 Task: Find connections with filter location San Benito Abad with filter topic #Bestadvicewith filter profile language English with filter current company Centre for Cellular and Molecular Biology with filter school Amity University Rajasthan, Jaipur with filter industry Wholesale Drugs and Sundries with filter service category WordPress Design with filter keywords title Musician
Action: Mouse moved to (265, 197)
Screenshot: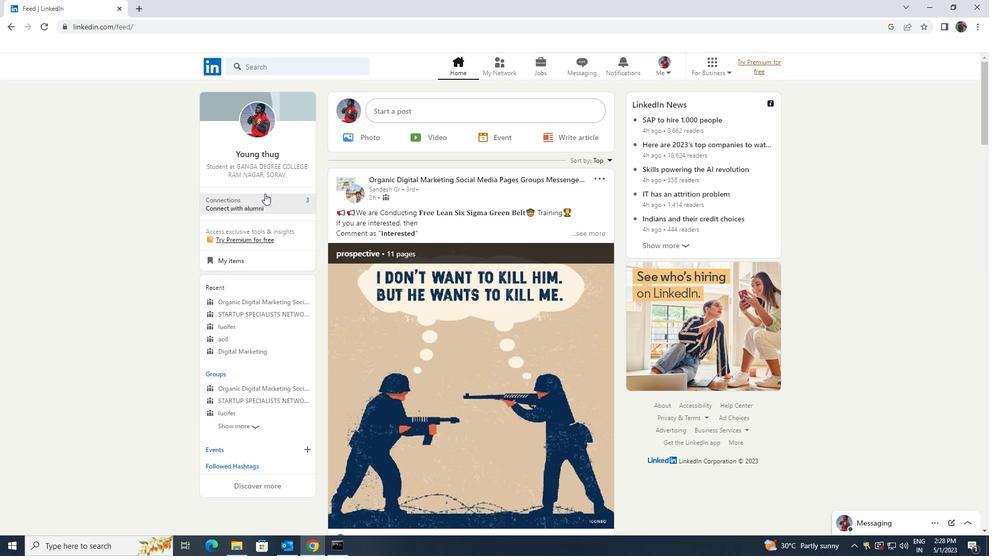 
Action: Mouse pressed left at (265, 197)
Screenshot: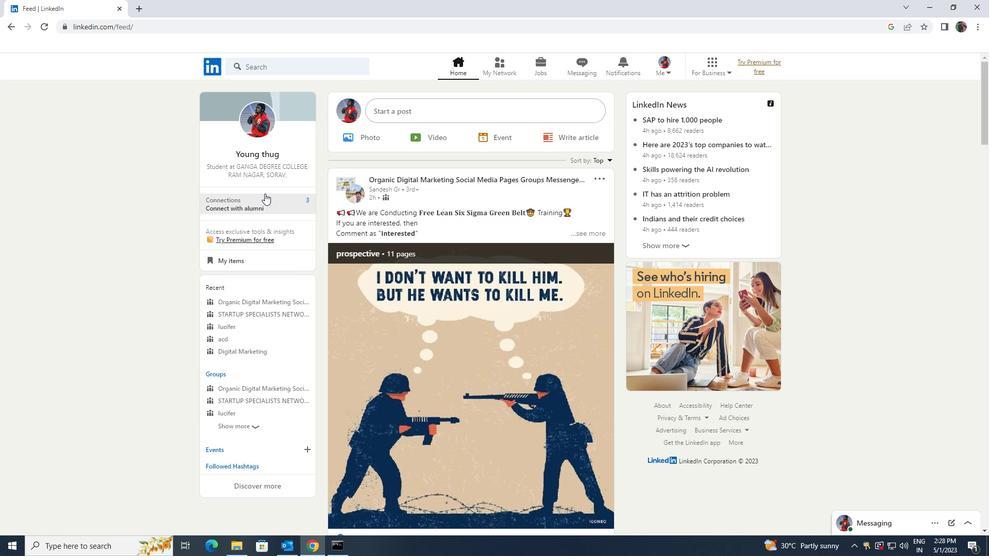 
Action: Mouse moved to (291, 128)
Screenshot: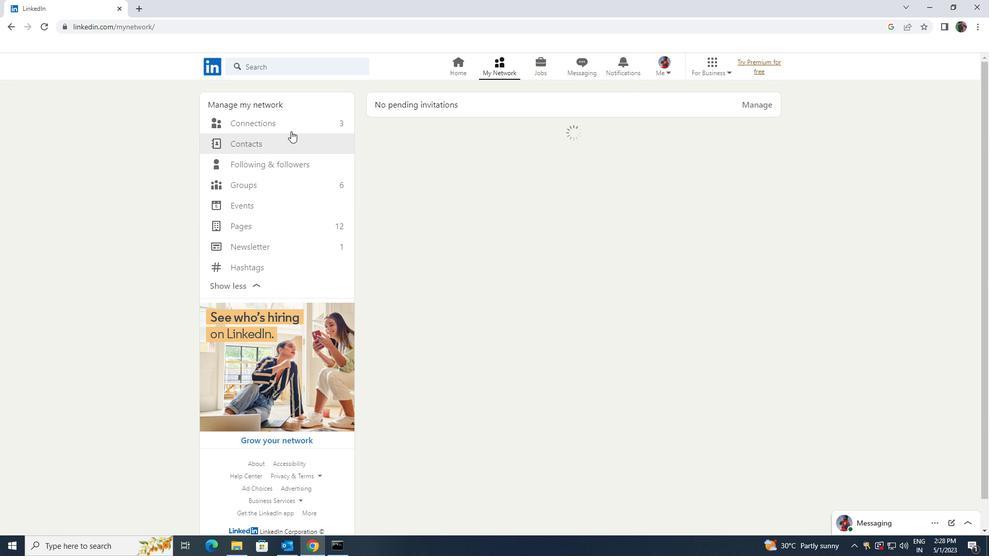
Action: Mouse pressed left at (291, 128)
Screenshot: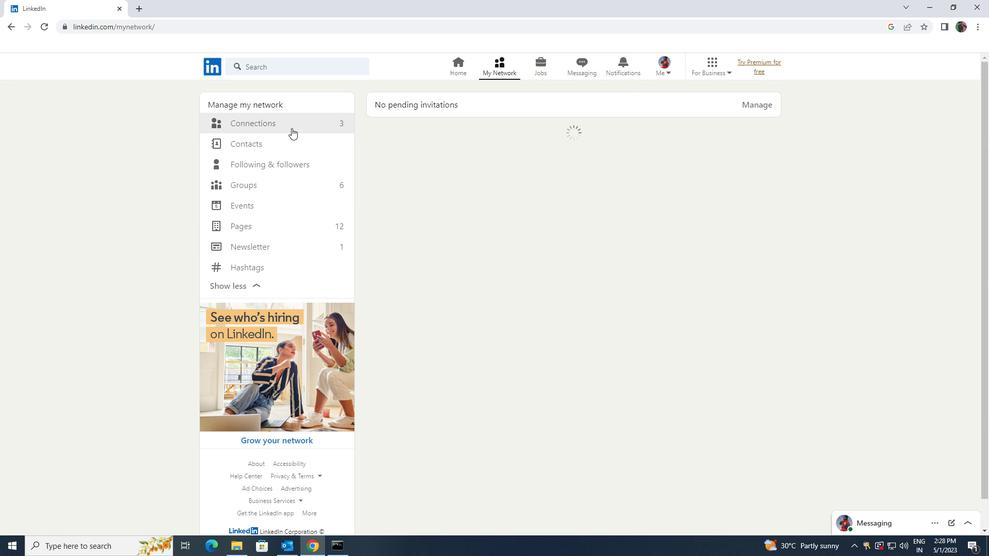 
Action: Mouse moved to (549, 125)
Screenshot: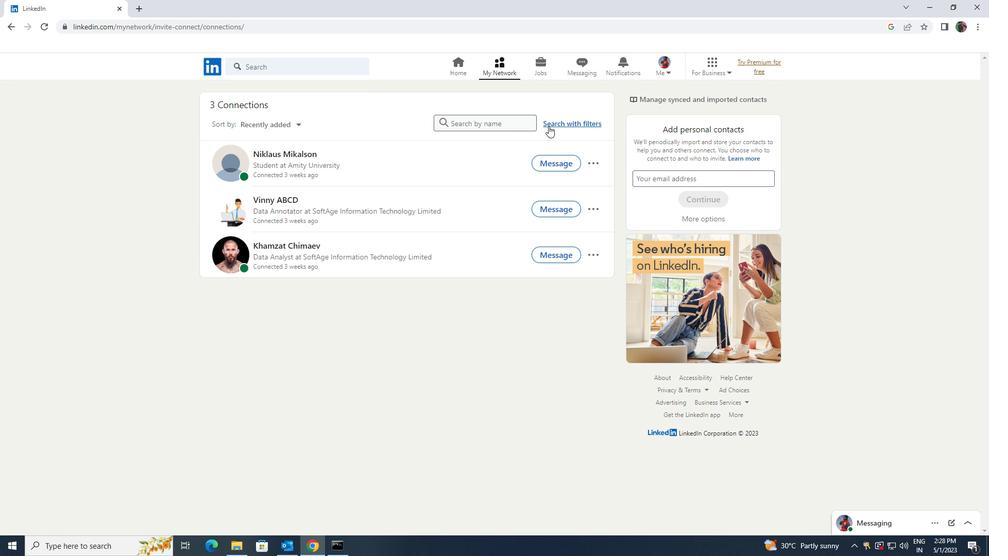 
Action: Mouse pressed left at (549, 125)
Screenshot: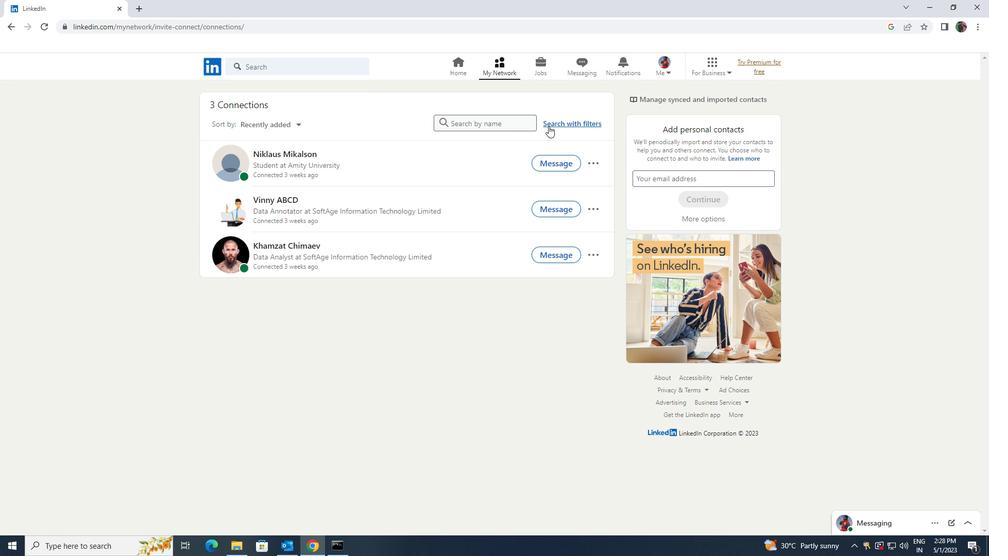 
Action: Mouse moved to (533, 100)
Screenshot: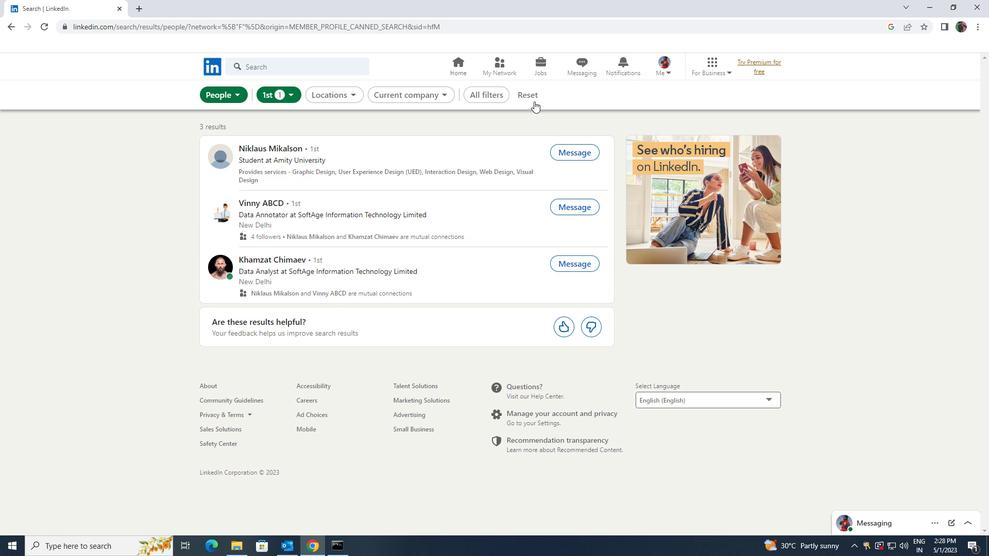 
Action: Mouse pressed left at (533, 100)
Screenshot: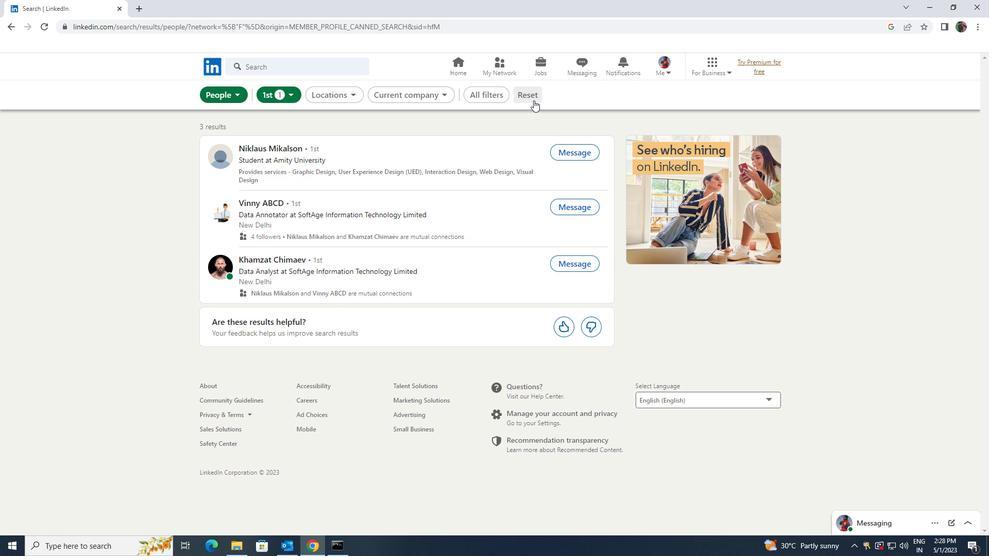 
Action: Mouse moved to (513, 97)
Screenshot: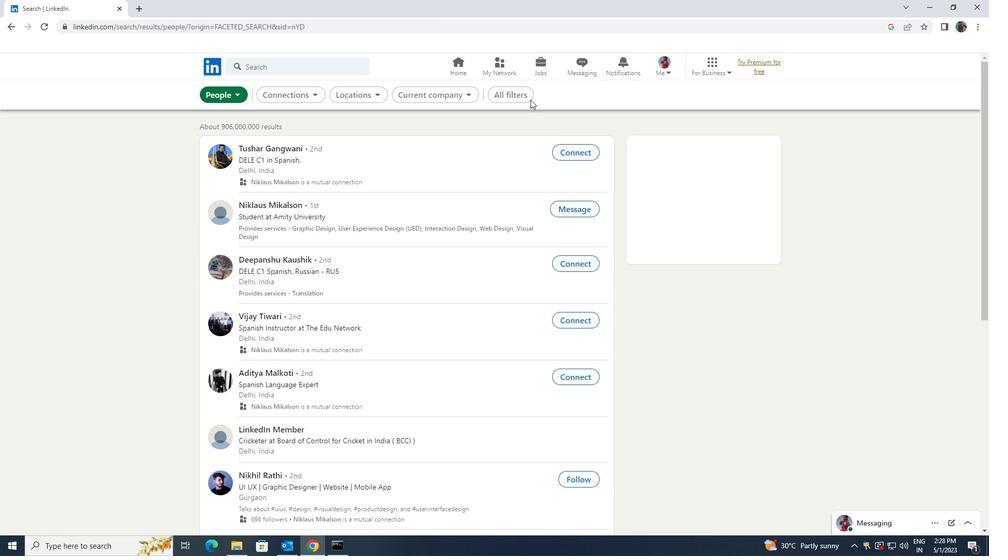 
Action: Mouse pressed left at (513, 97)
Screenshot: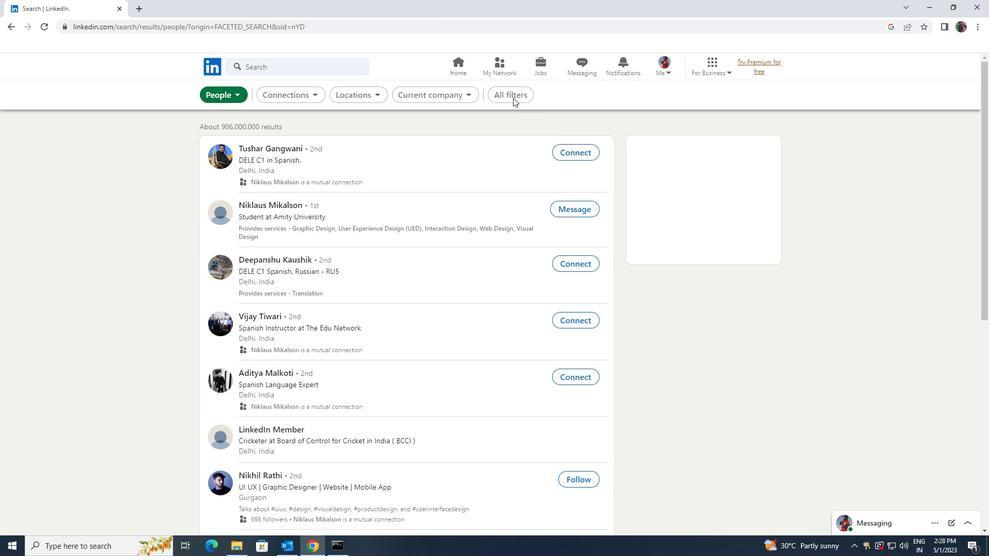 
Action: Mouse moved to (804, 302)
Screenshot: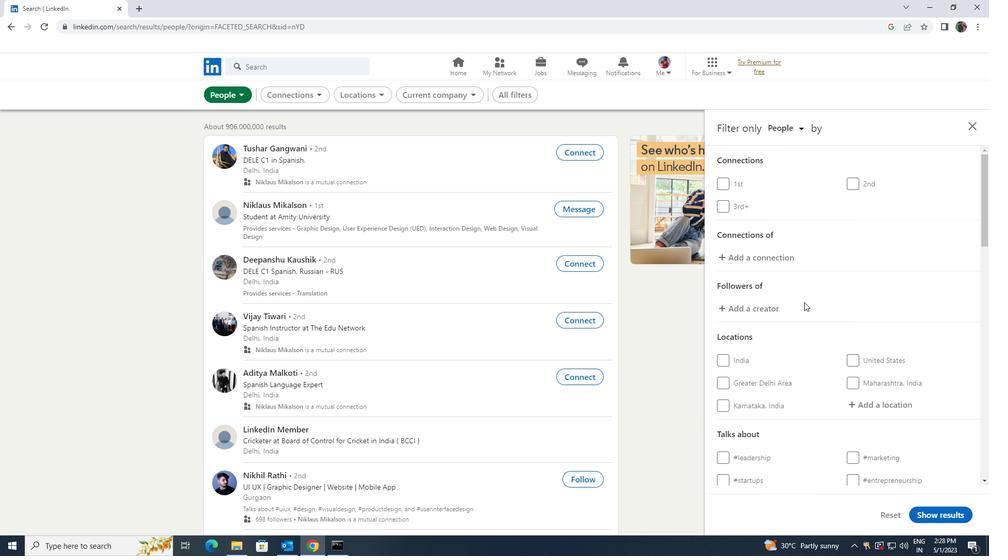 
Action: Mouse scrolled (804, 301) with delta (0, 0)
Screenshot: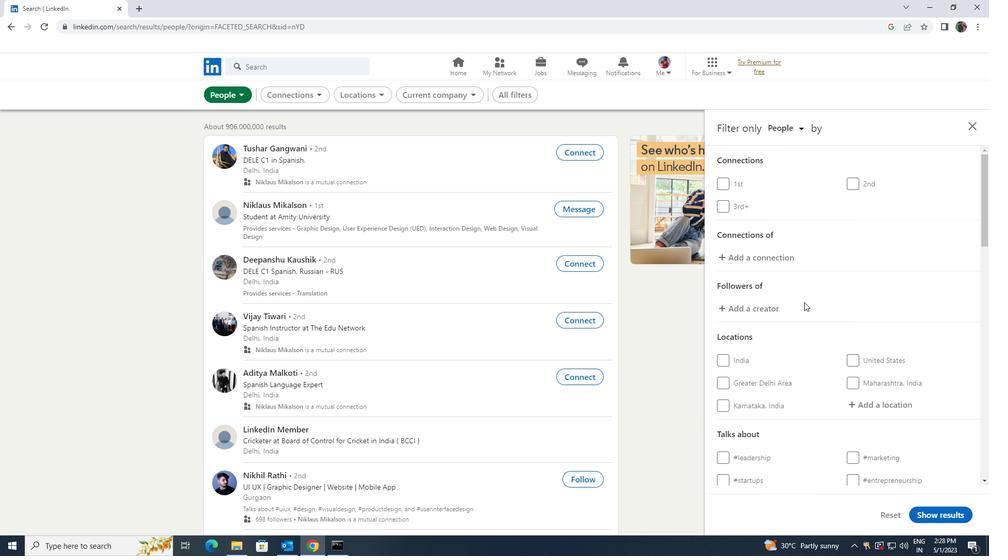 
Action: Mouse scrolled (804, 301) with delta (0, 0)
Screenshot: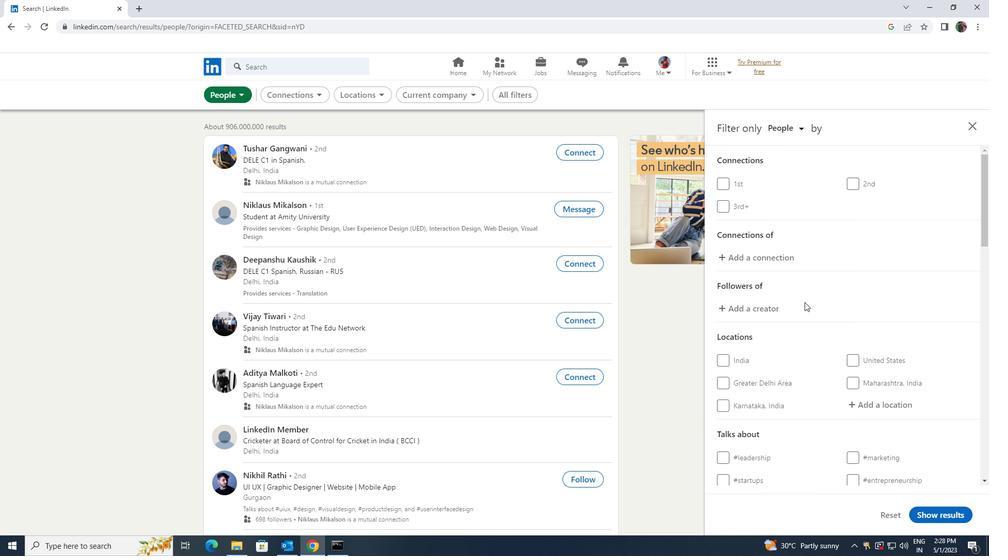 
Action: Mouse moved to (847, 300)
Screenshot: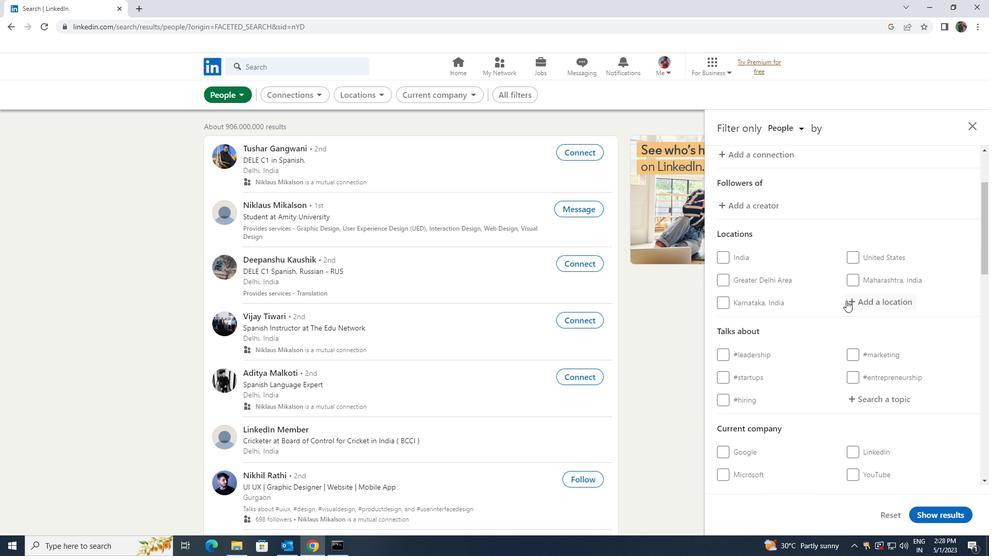 
Action: Mouse pressed left at (847, 300)
Screenshot: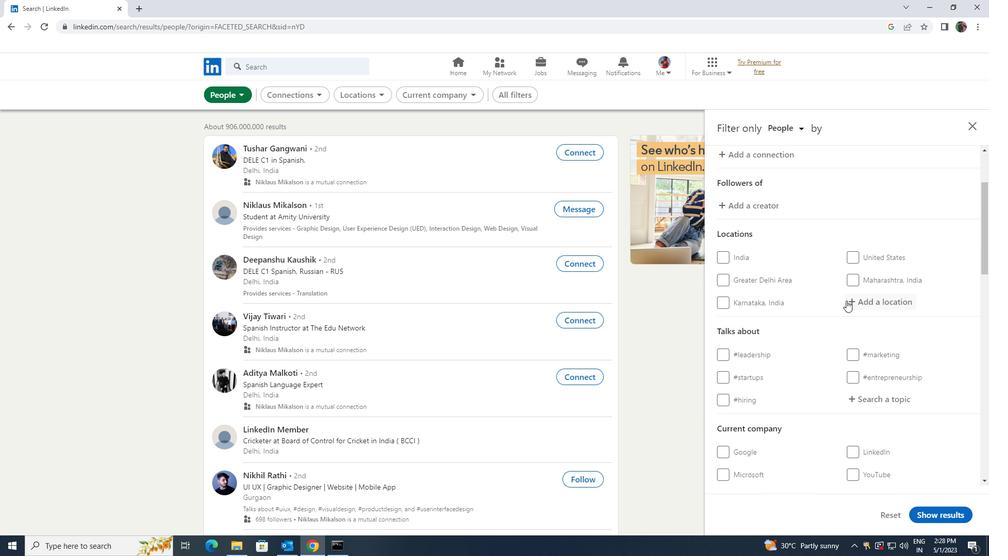 
Action: Mouse moved to (847, 300)
Screenshot: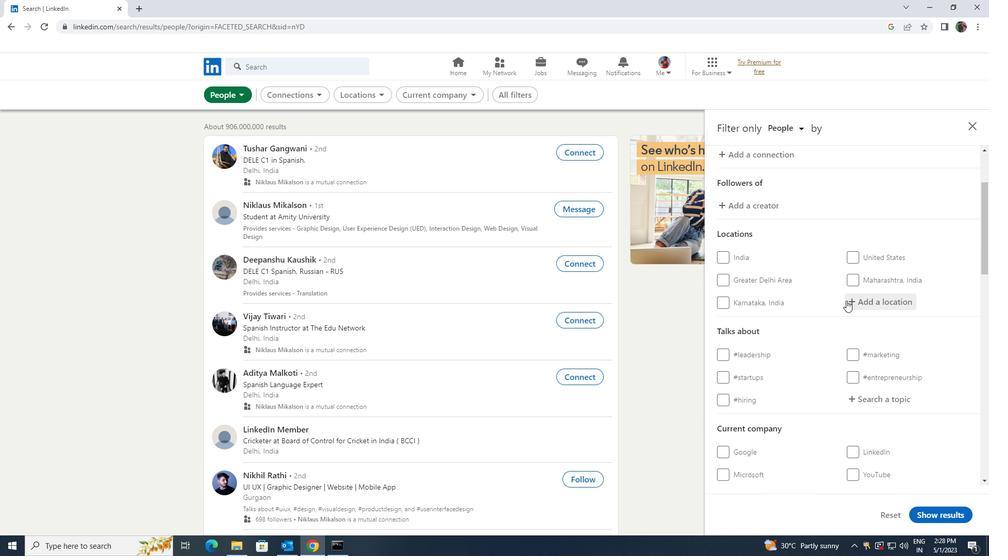 
Action: Key pressed <Key.shift>SAN<Key.space><Key.shift>BENITO<Key.space><Key.shift>ABAD
Screenshot: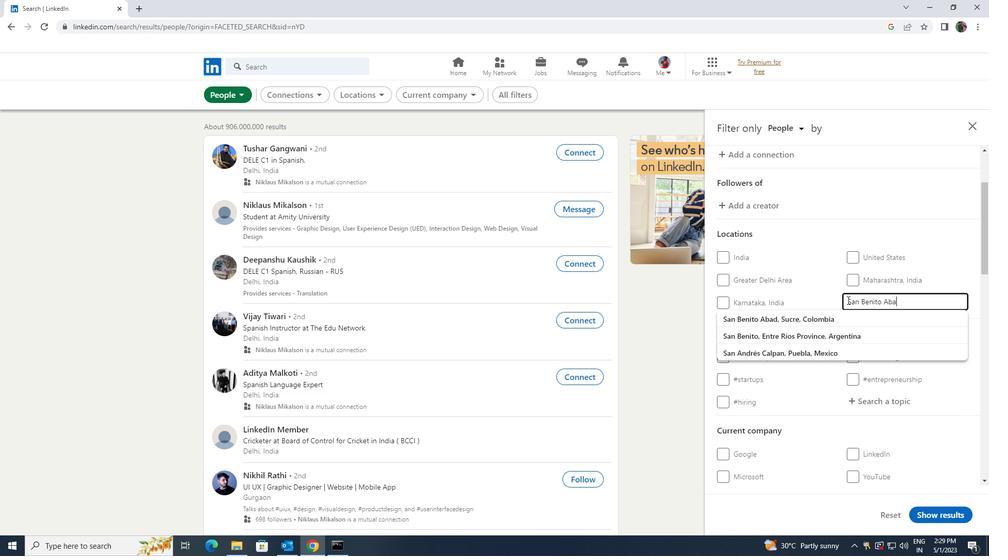 
Action: Mouse moved to (849, 312)
Screenshot: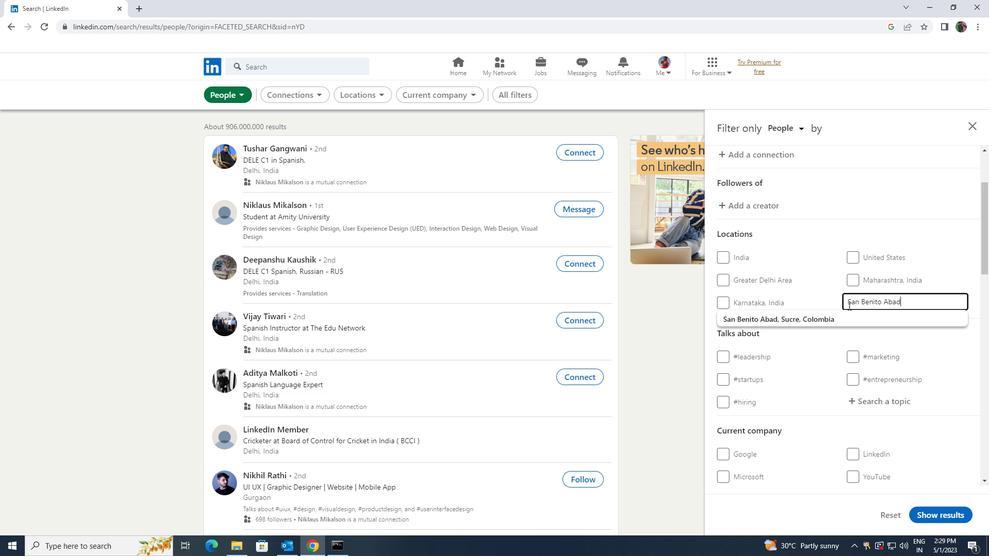 
Action: Mouse pressed left at (849, 312)
Screenshot: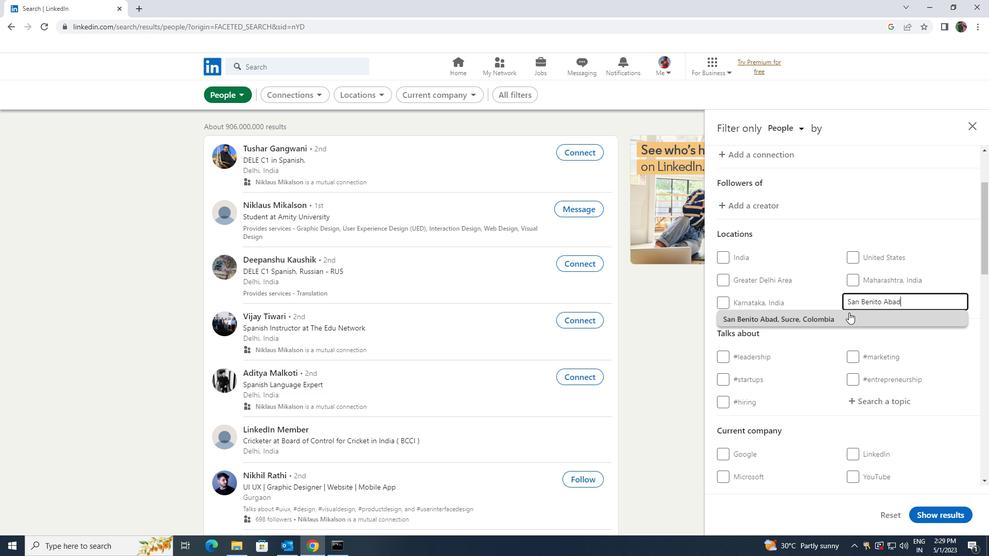 
Action: Mouse moved to (850, 315)
Screenshot: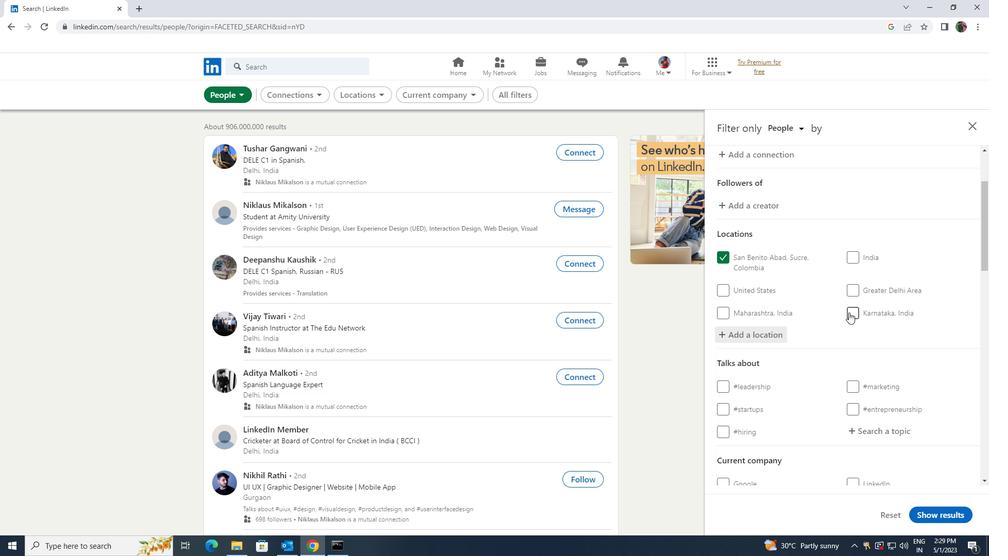 
Action: Mouse scrolled (850, 314) with delta (0, 0)
Screenshot: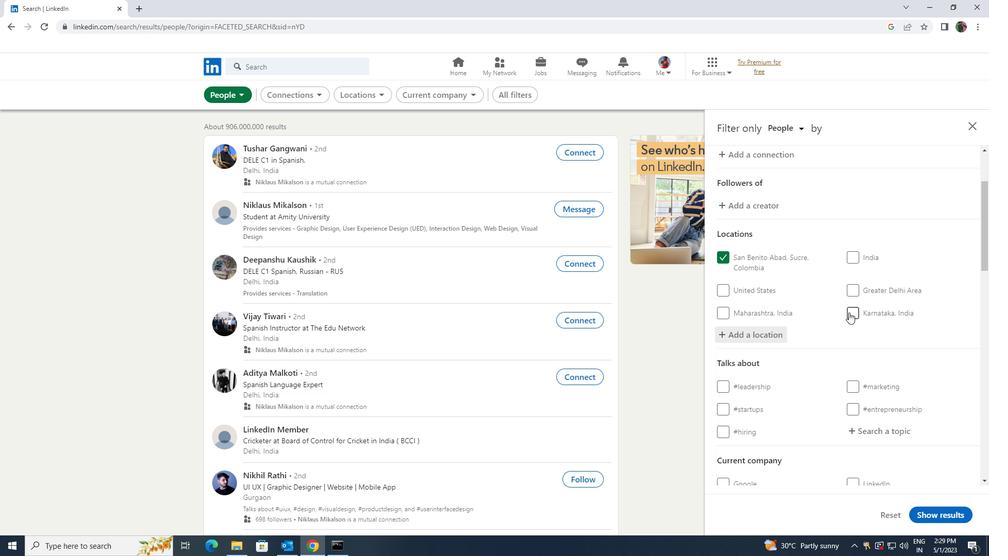 
Action: Mouse scrolled (850, 314) with delta (0, 0)
Screenshot: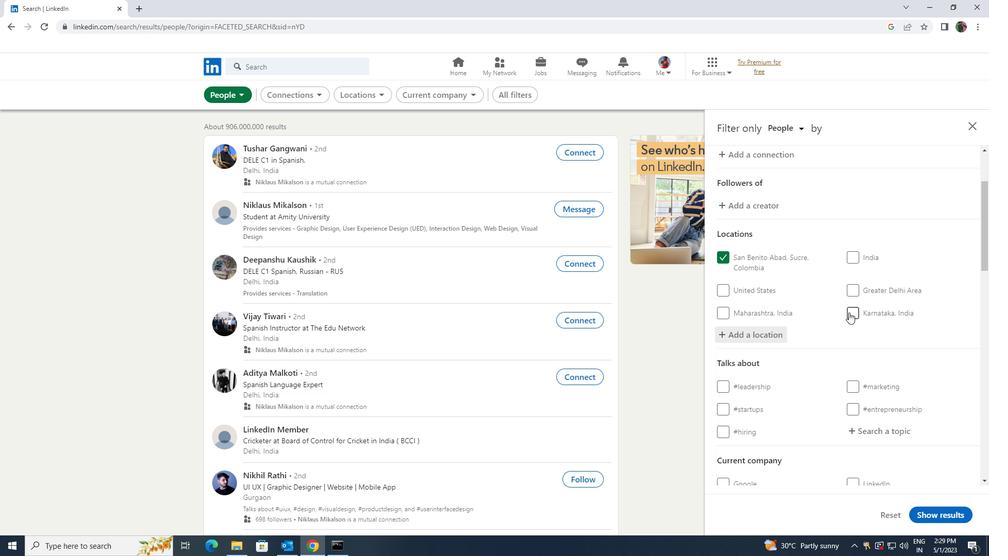 
Action: Mouse moved to (863, 326)
Screenshot: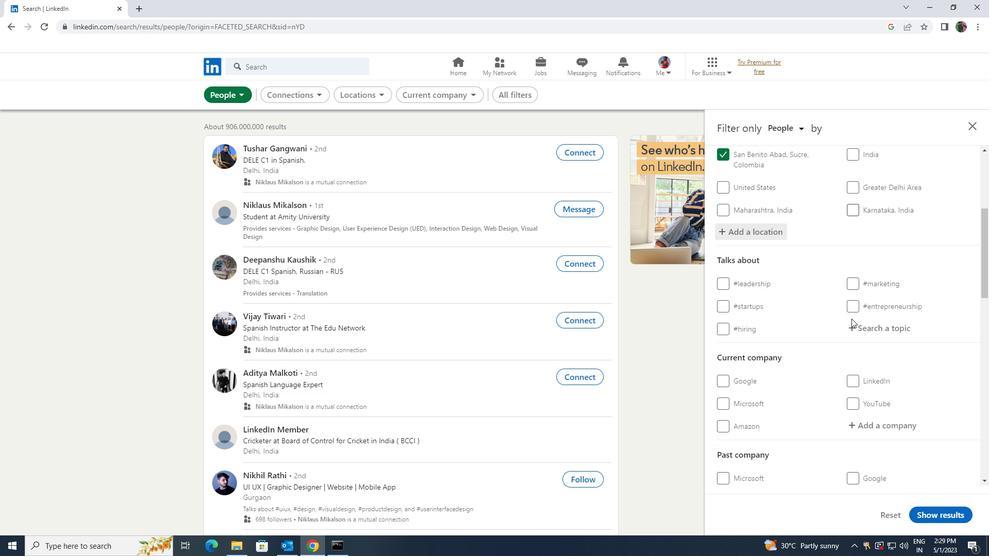 
Action: Mouse pressed left at (863, 326)
Screenshot: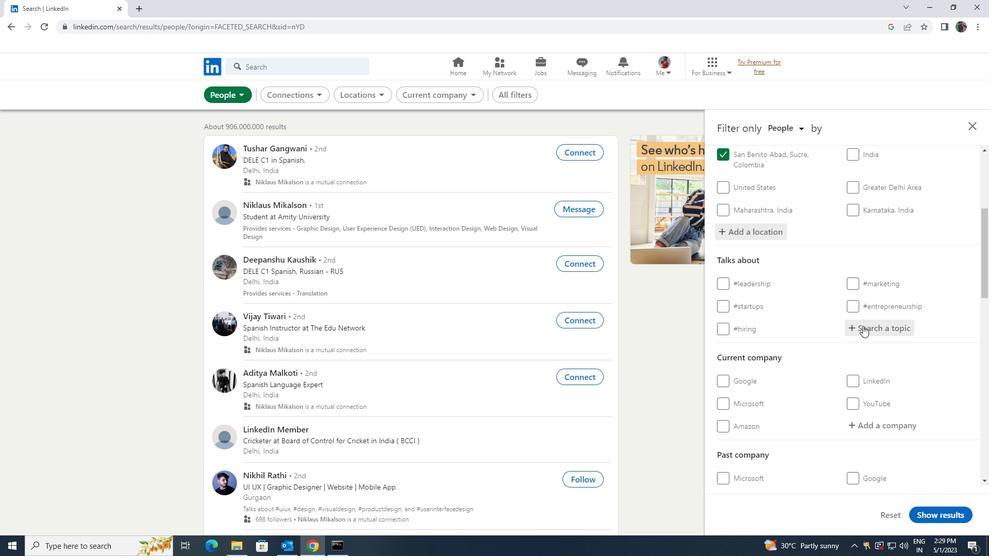 
Action: Key pressed <Key.shift>BESTADVICE
Screenshot: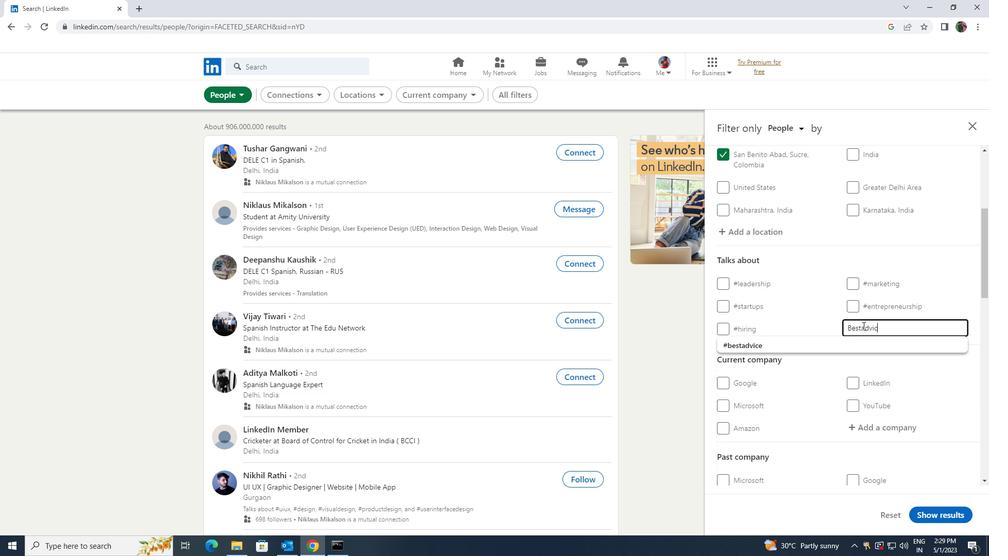 
Action: Mouse moved to (854, 340)
Screenshot: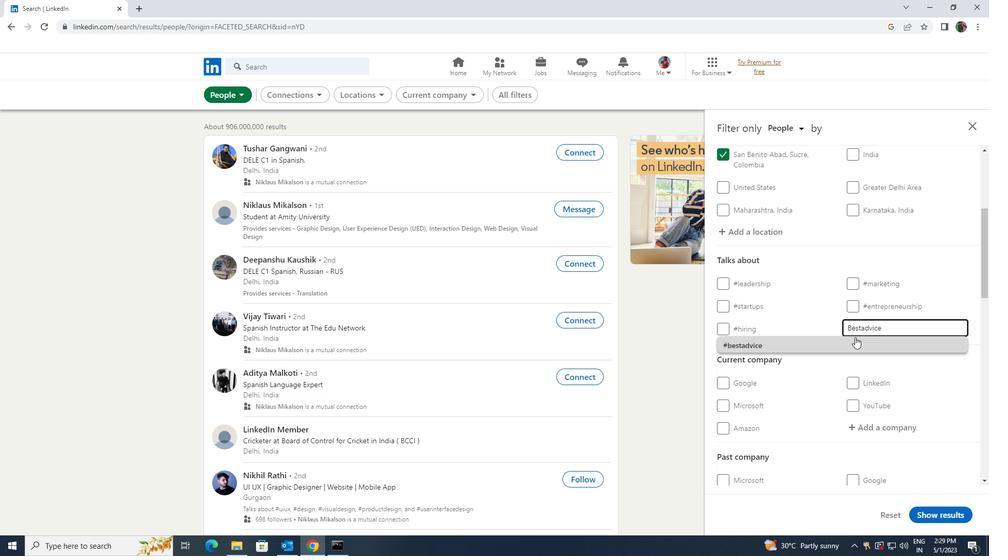 
Action: Mouse pressed left at (854, 340)
Screenshot: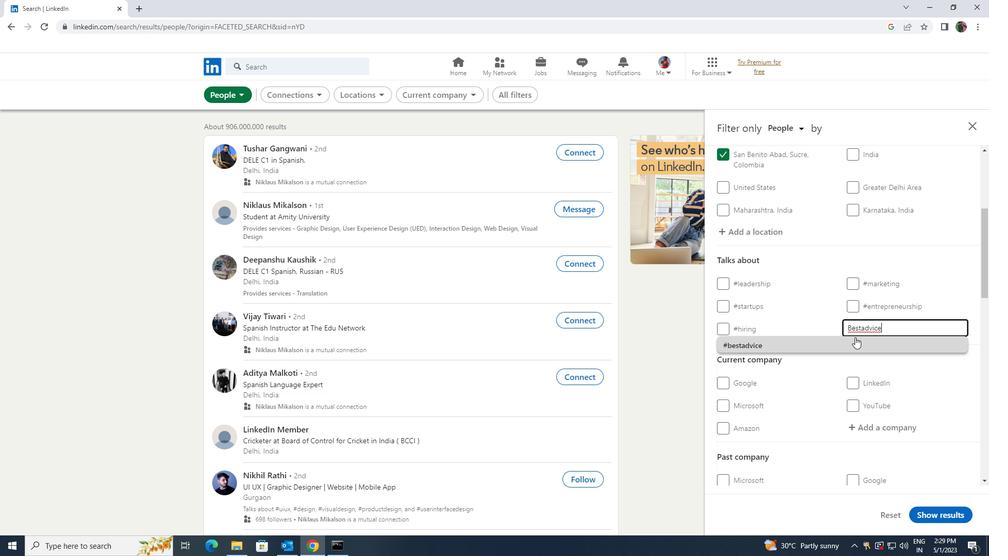 
Action: Mouse scrolled (854, 340) with delta (0, 0)
Screenshot: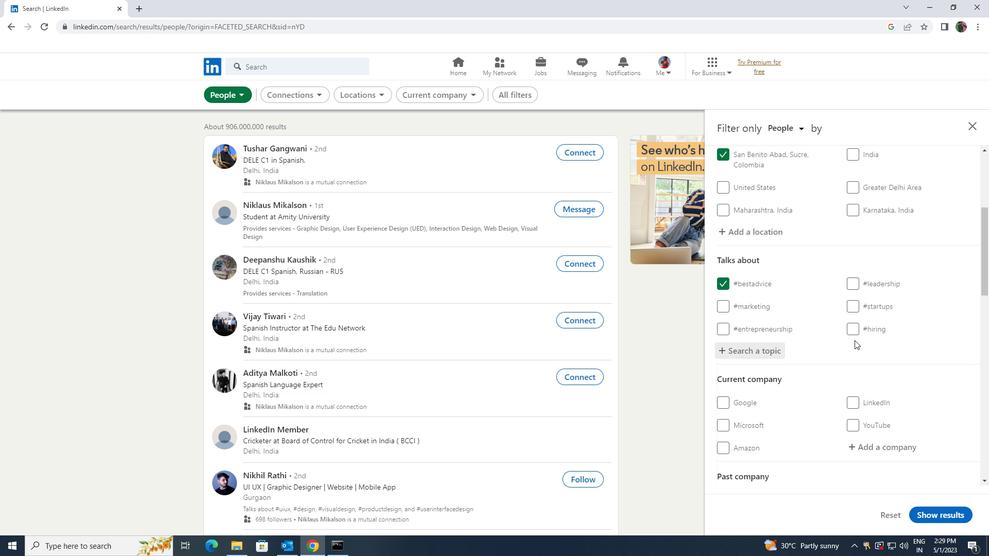 
Action: Mouse scrolled (854, 340) with delta (0, 0)
Screenshot: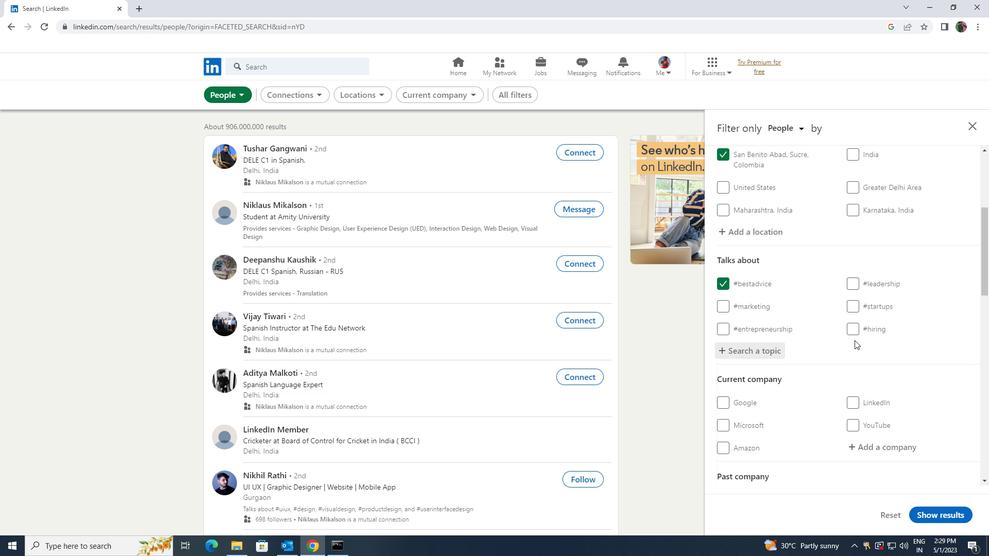 
Action: Mouse scrolled (854, 340) with delta (0, 0)
Screenshot: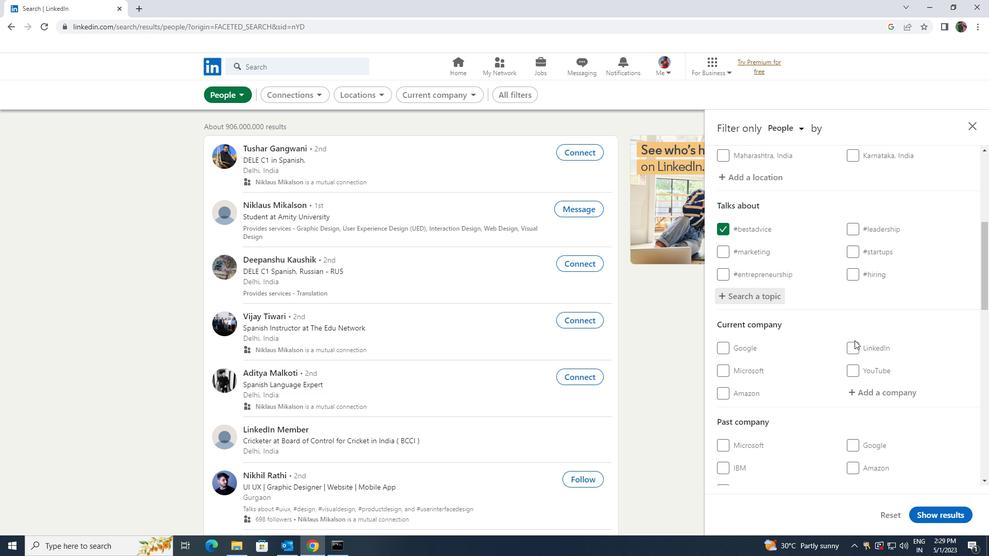 
Action: Mouse scrolled (854, 340) with delta (0, 0)
Screenshot: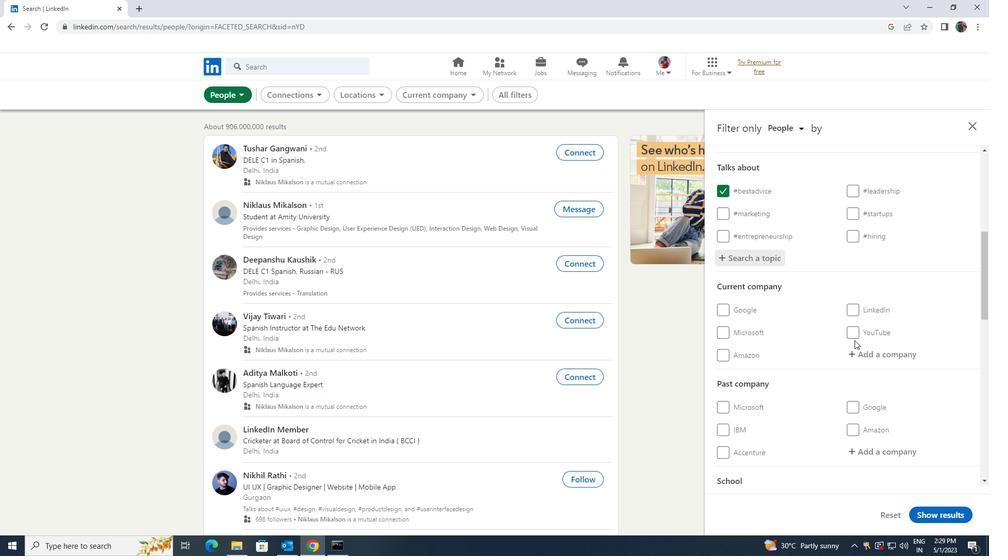 
Action: Mouse scrolled (854, 340) with delta (0, 0)
Screenshot: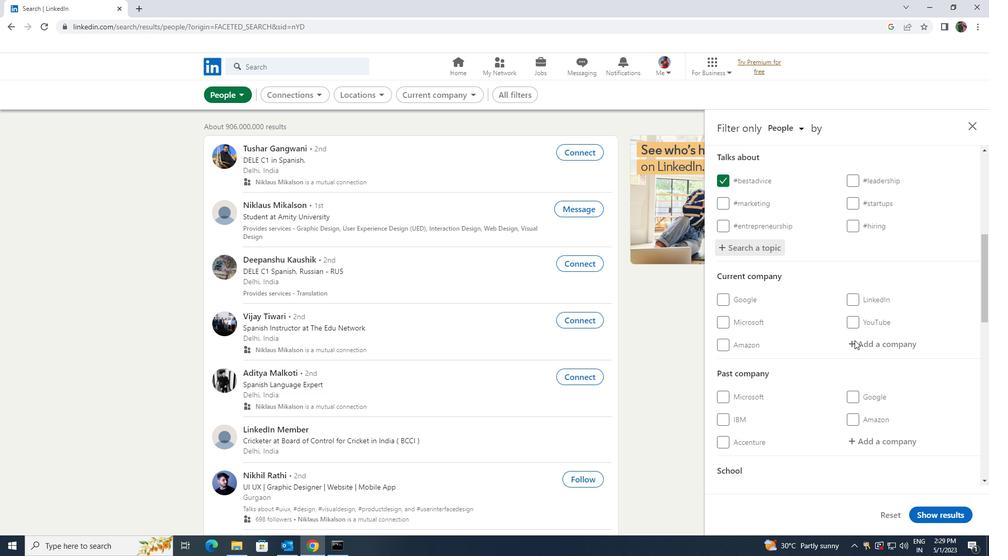 
Action: Mouse scrolled (854, 340) with delta (0, 0)
Screenshot: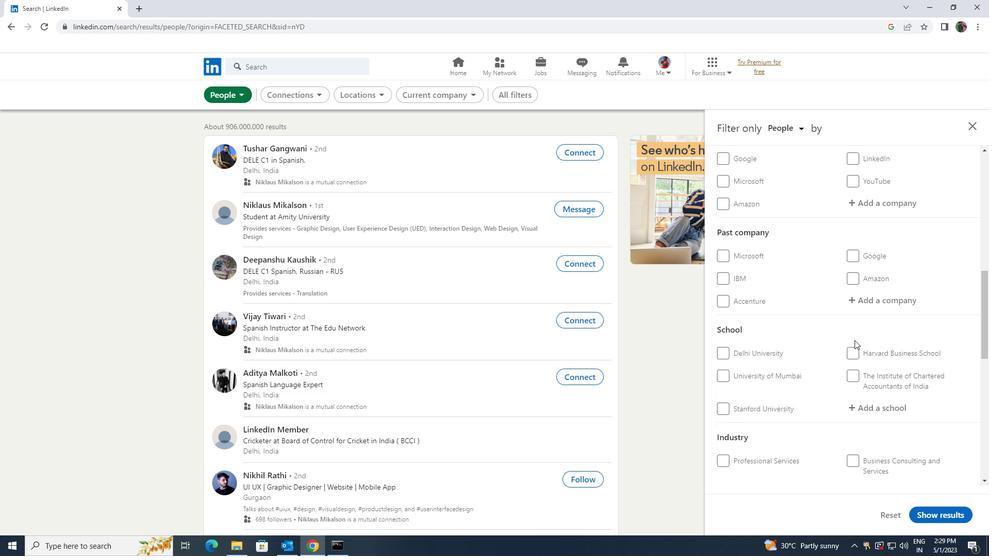 
Action: Mouse scrolled (854, 340) with delta (0, 0)
Screenshot: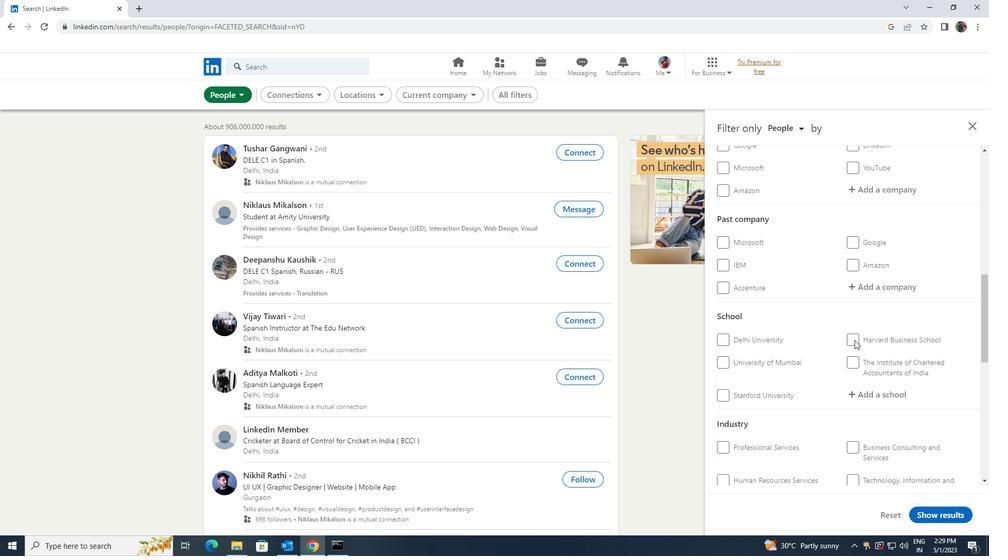 
Action: Mouse scrolled (854, 340) with delta (0, 0)
Screenshot: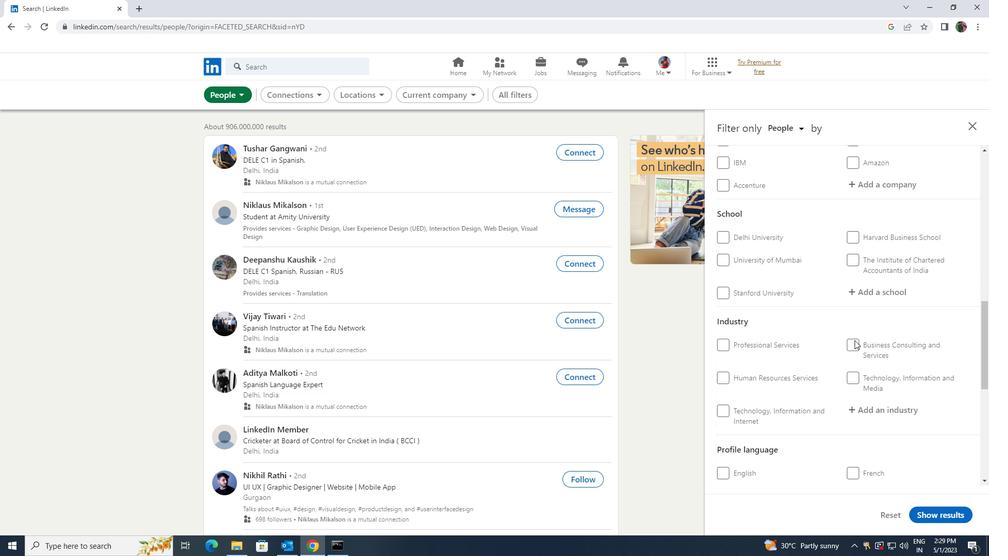 
Action: Mouse moved to (853, 341)
Screenshot: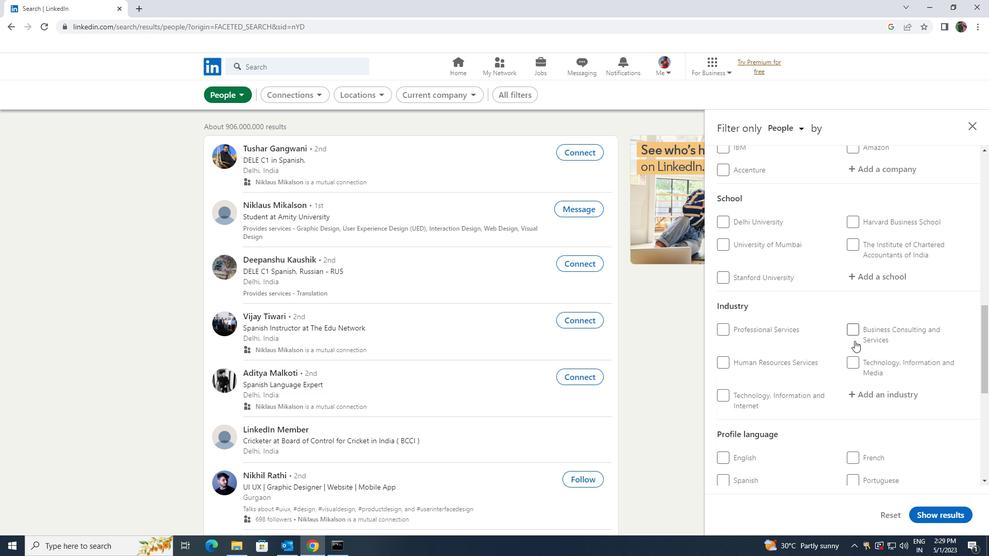 
Action: Mouse scrolled (853, 341) with delta (0, 0)
Screenshot: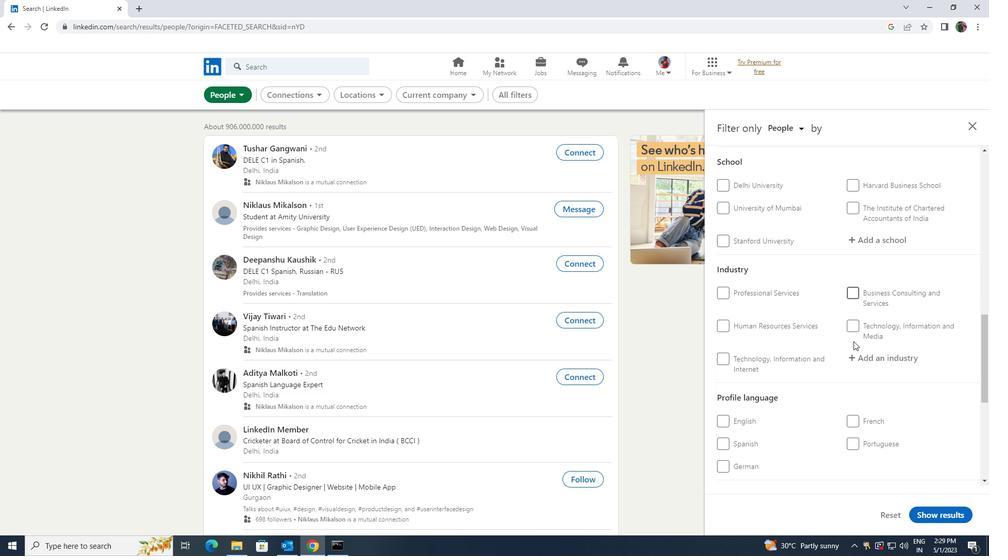 
Action: Mouse moved to (725, 369)
Screenshot: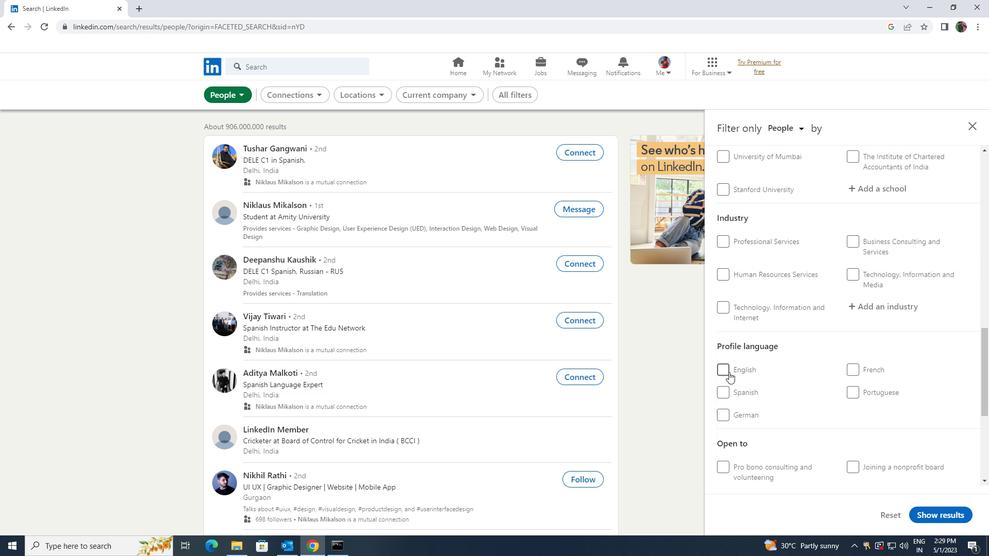 
Action: Mouse pressed left at (725, 369)
Screenshot: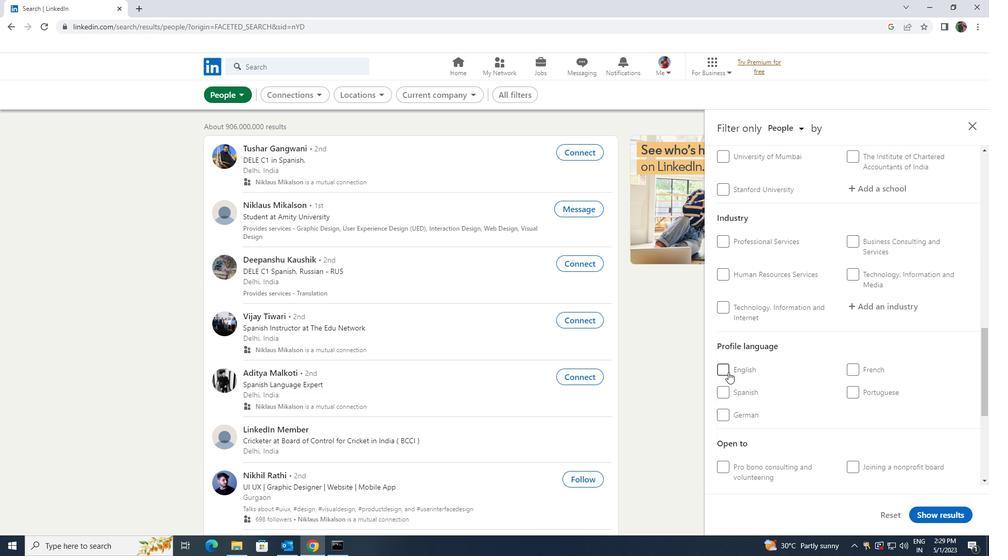 
Action: Mouse moved to (803, 380)
Screenshot: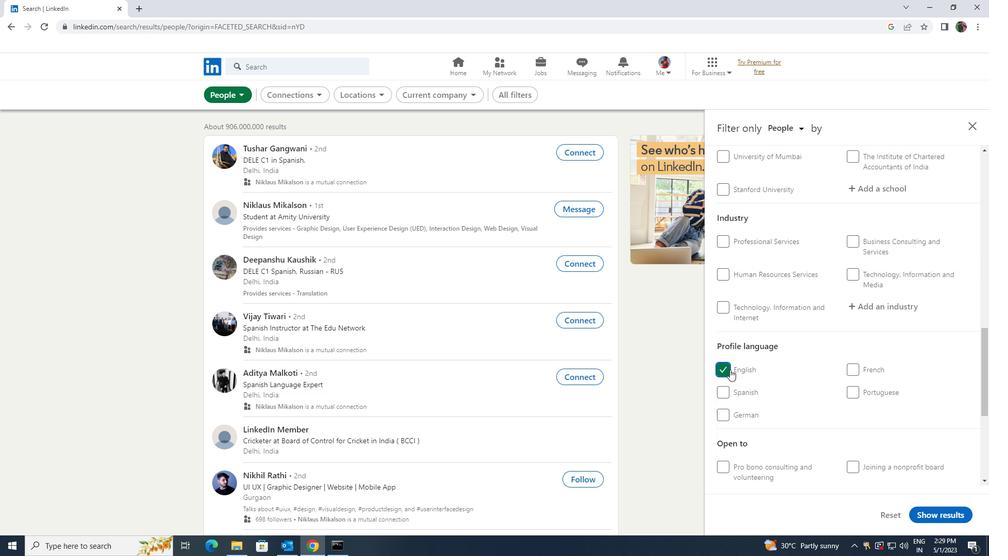 
Action: Mouse scrolled (803, 380) with delta (0, 0)
Screenshot: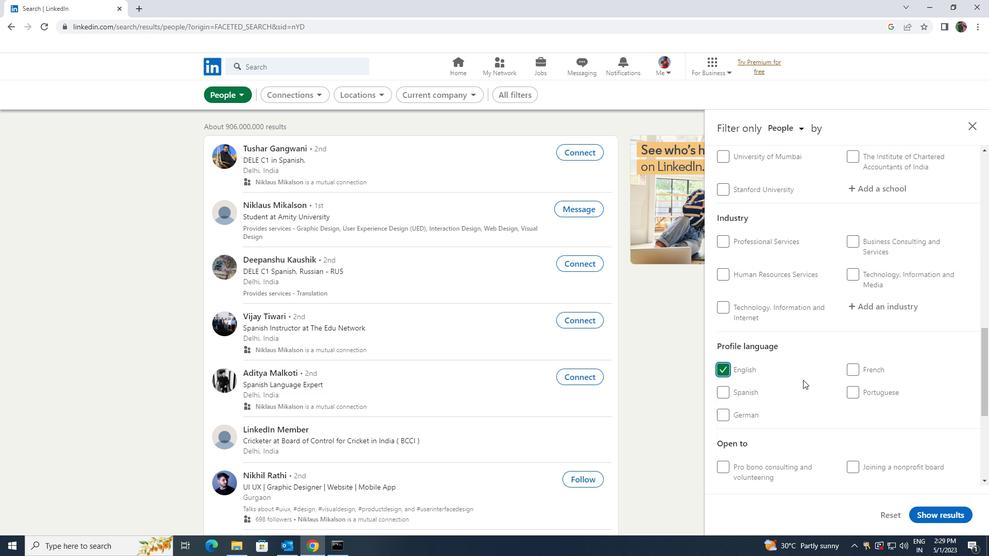 
Action: Mouse scrolled (803, 380) with delta (0, 0)
Screenshot: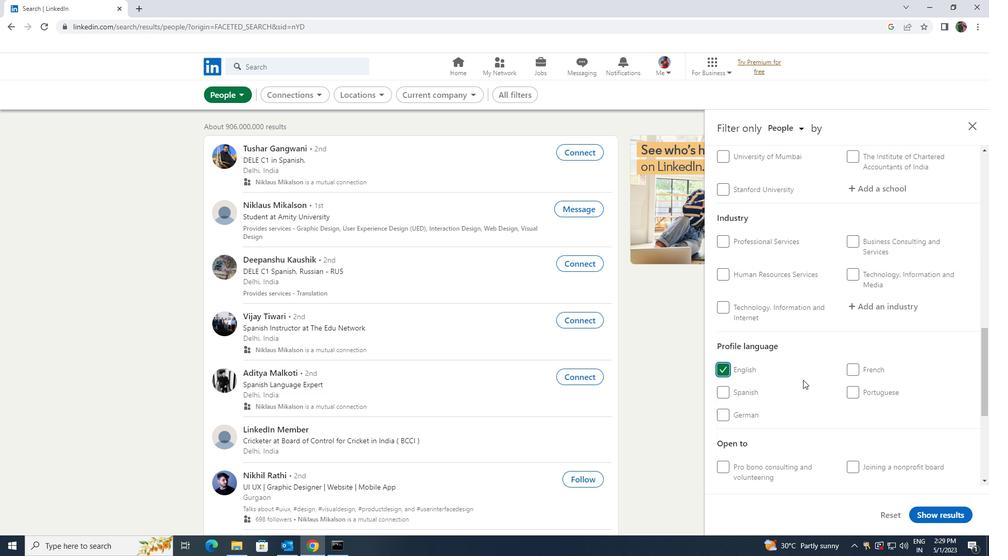 
Action: Mouse moved to (803, 380)
Screenshot: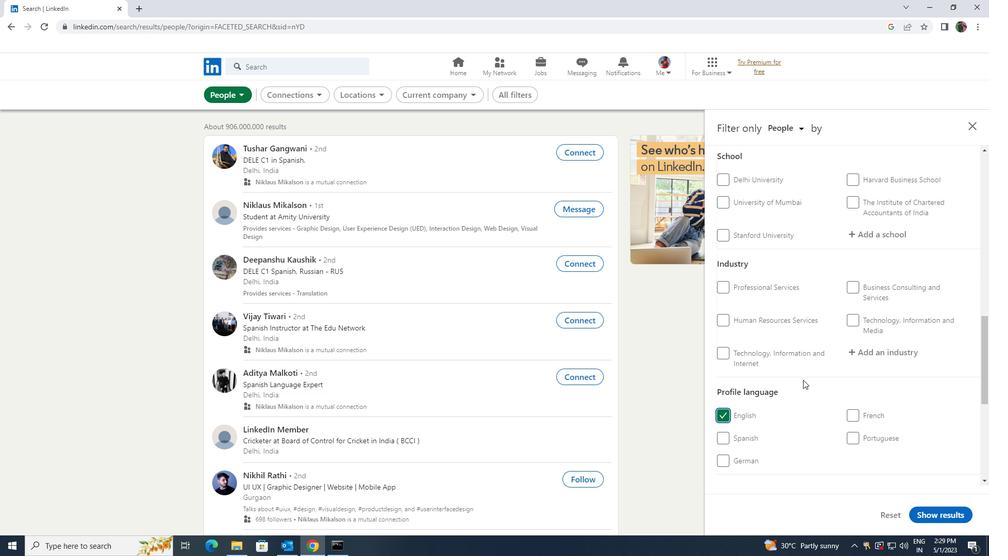 
Action: Mouse scrolled (803, 380) with delta (0, 0)
Screenshot: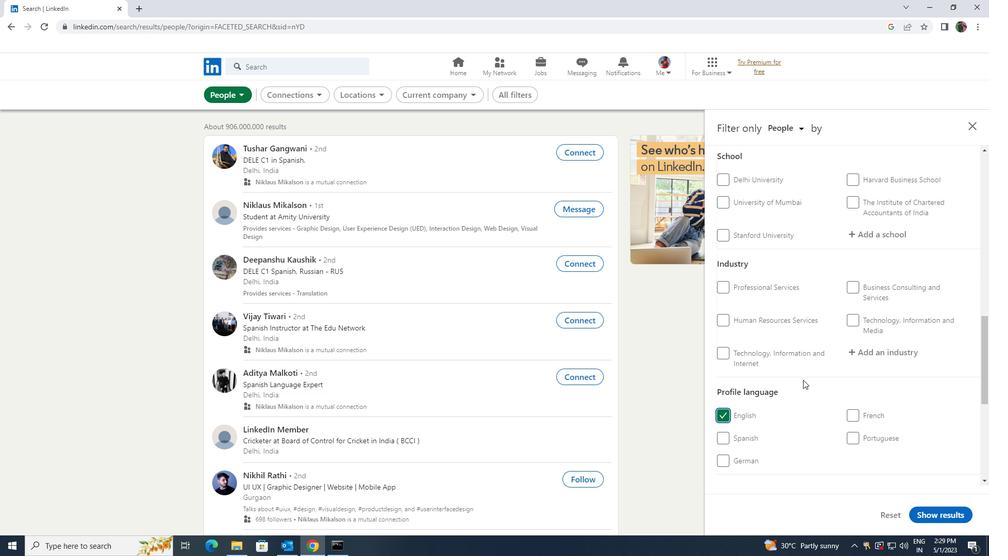 
Action: Mouse moved to (803, 378)
Screenshot: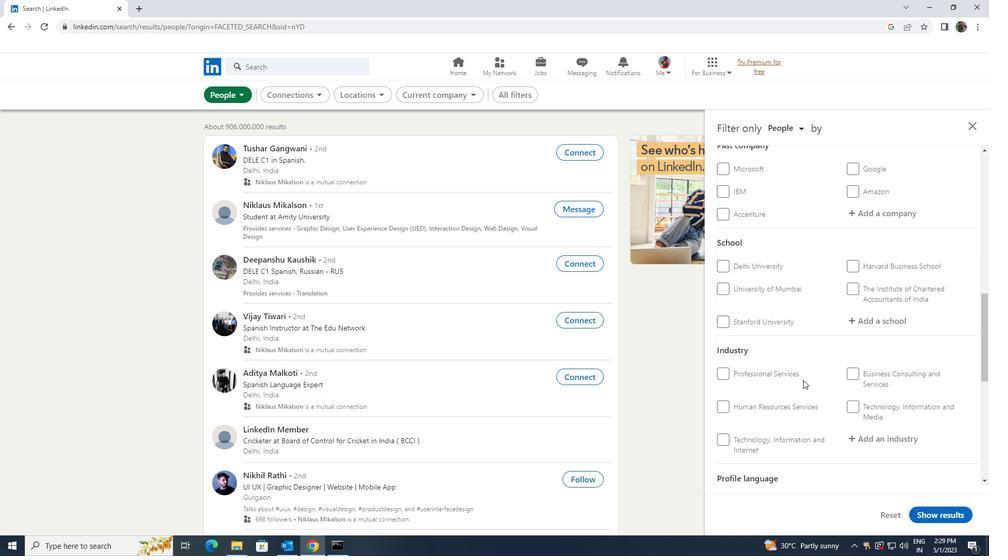 
Action: Mouse scrolled (803, 379) with delta (0, 0)
Screenshot: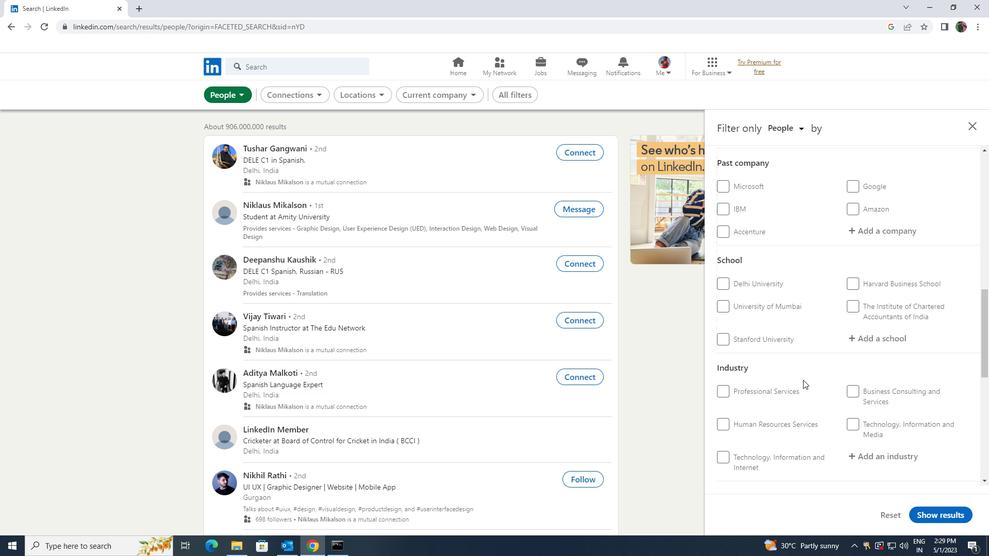 
Action: Mouse scrolled (803, 379) with delta (0, 0)
Screenshot: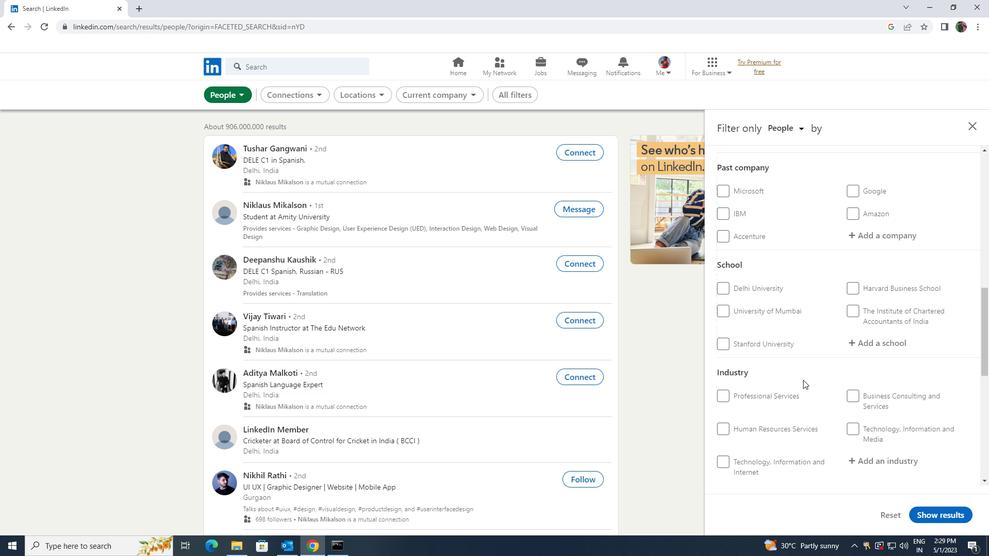 
Action: Mouse scrolled (803, 379) with delta (0, 0)
Screenshot: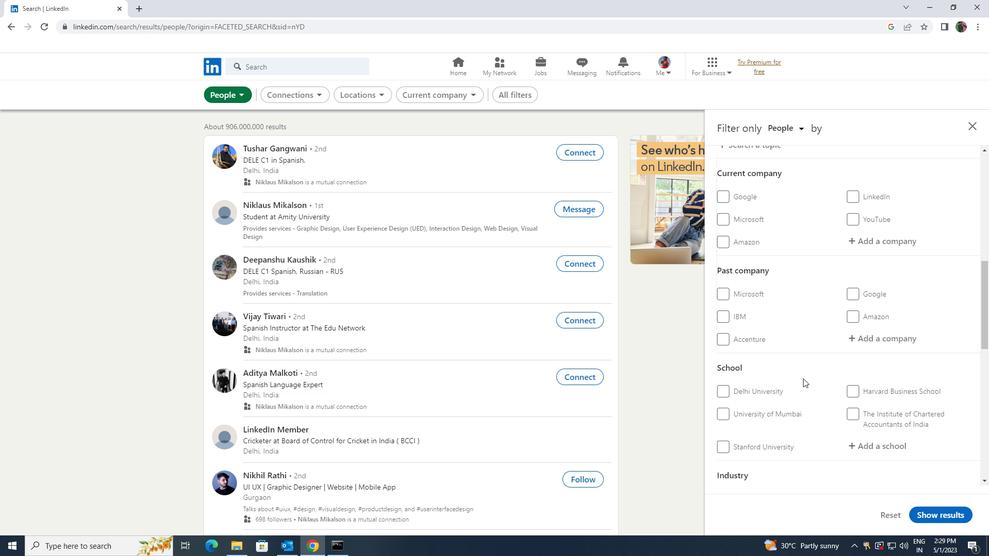 
Action: Mouse scrolled (803, 379) with delta (0, 0)
Screenshot: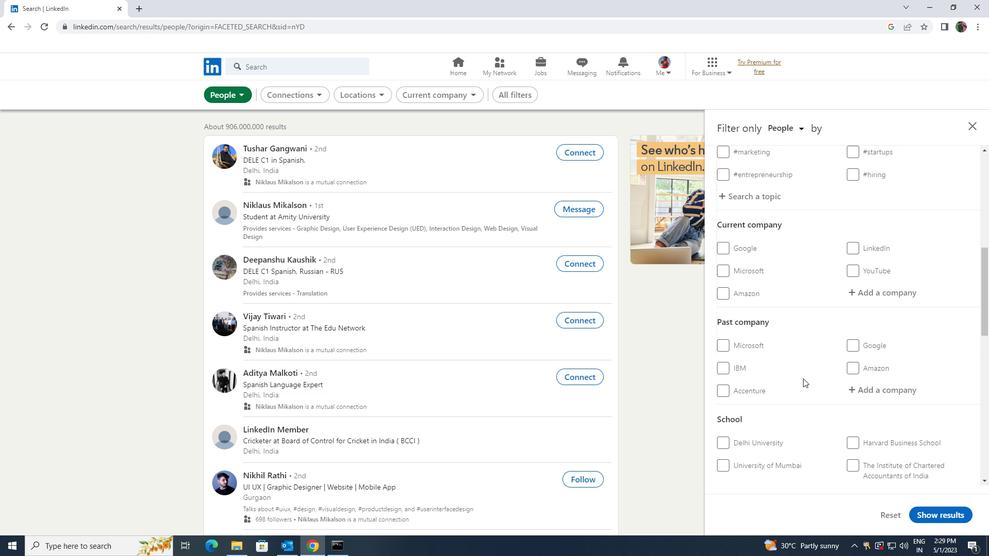 
Action: Mouse scrolled (803, 379) with delta (0, 0)
Screenshot: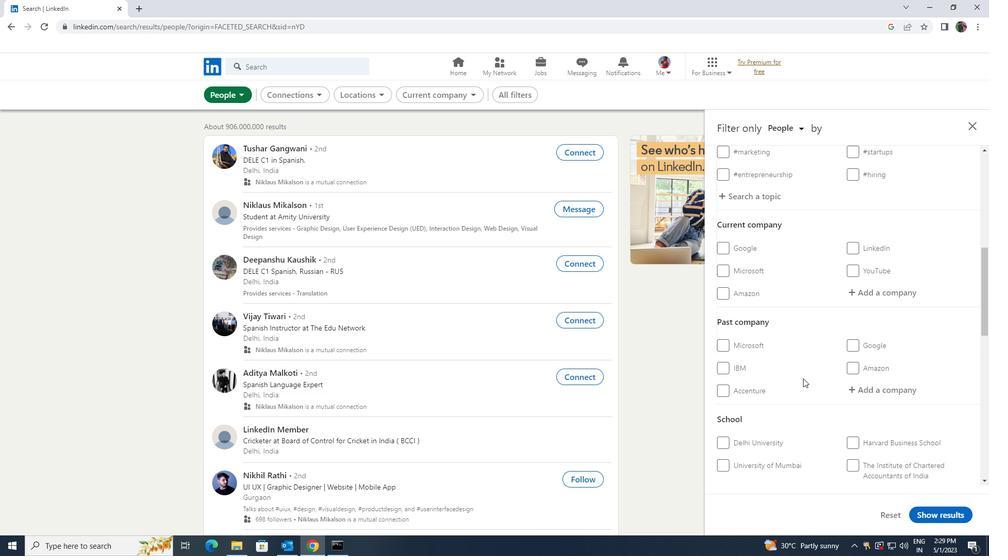
Action: Mouse moved to (864, 399)
Screenshot: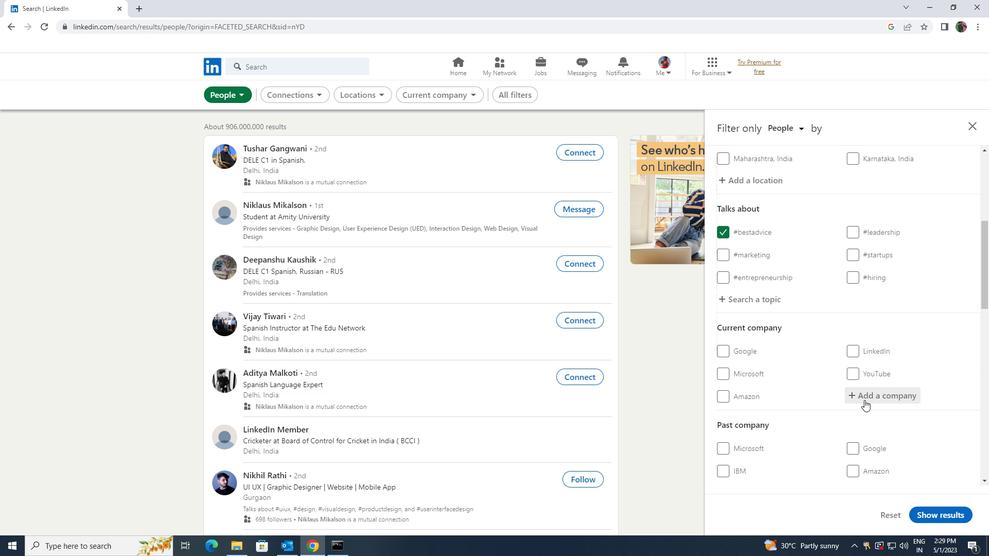 
Action: Mouse pressed left at (864, 399)
Screenshot: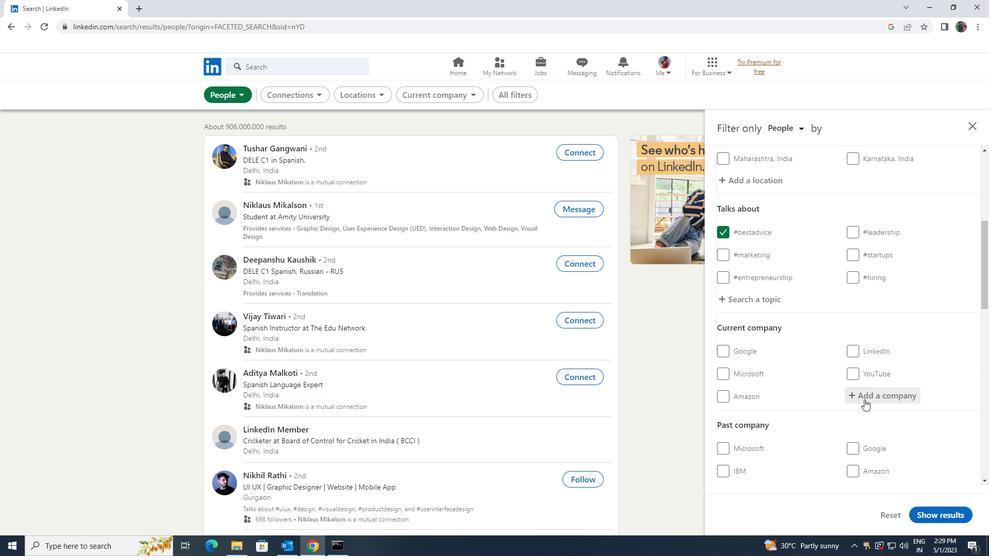
Action: Key pressed <Key.shift>CENTRE<Key.space><Key.shift><Key.shift><Key.shift><Key.shift><Key.shift><Key.shift>FOR<Key.space>CELL
Screenshot: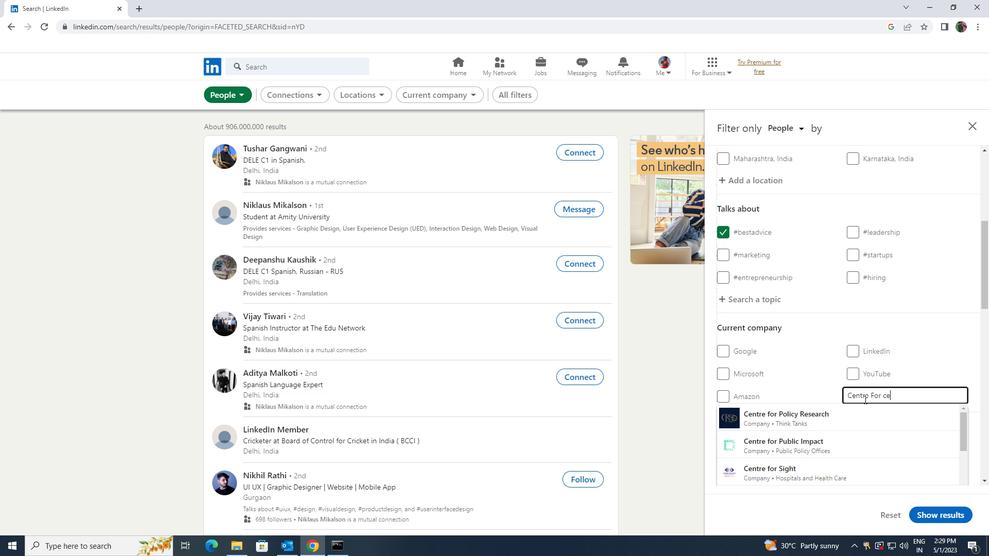 
Action: Mouse moved to (865, 410)
Screenshot: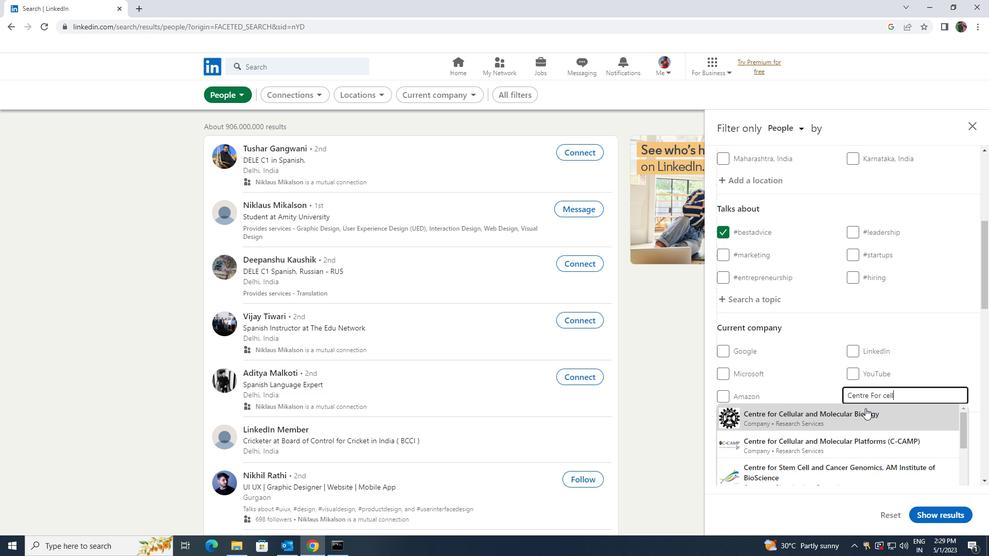 
Action: Mouse pressed left at (865, 410)
Screenshot: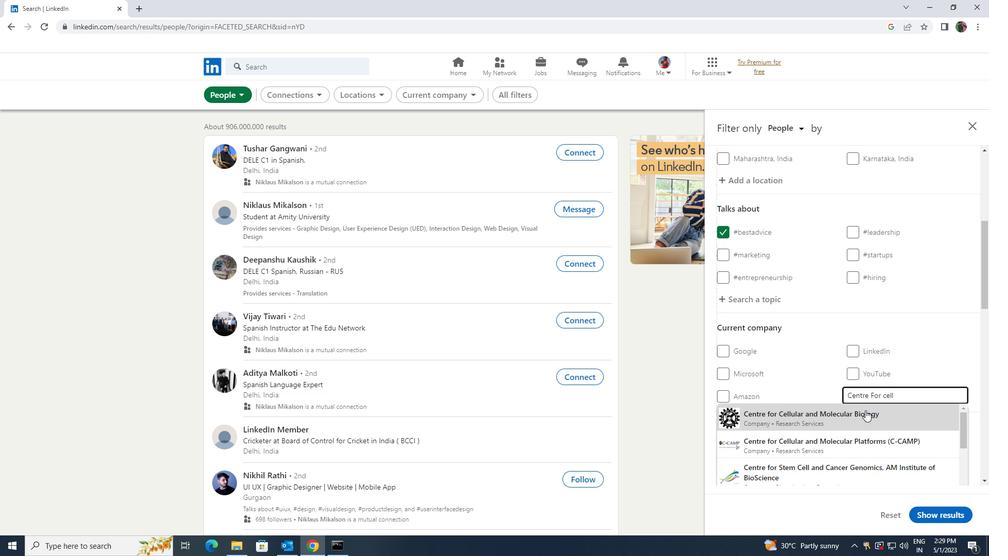 
Action: Mouse scrolled (865, 410) with delta (0, 0)
Screenshot: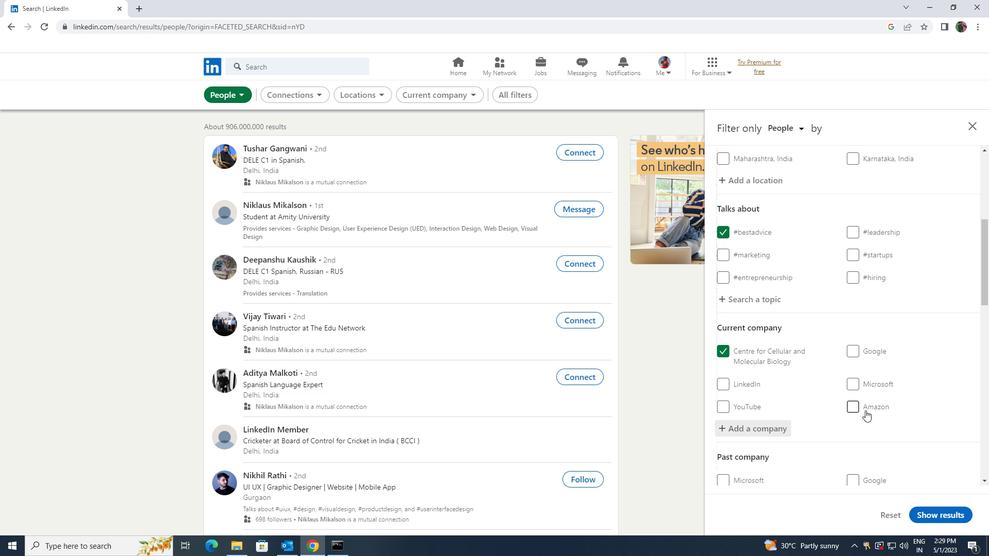 
Action: Mouse scrolled (865, 410) with delta (0, 0)
Screenshot: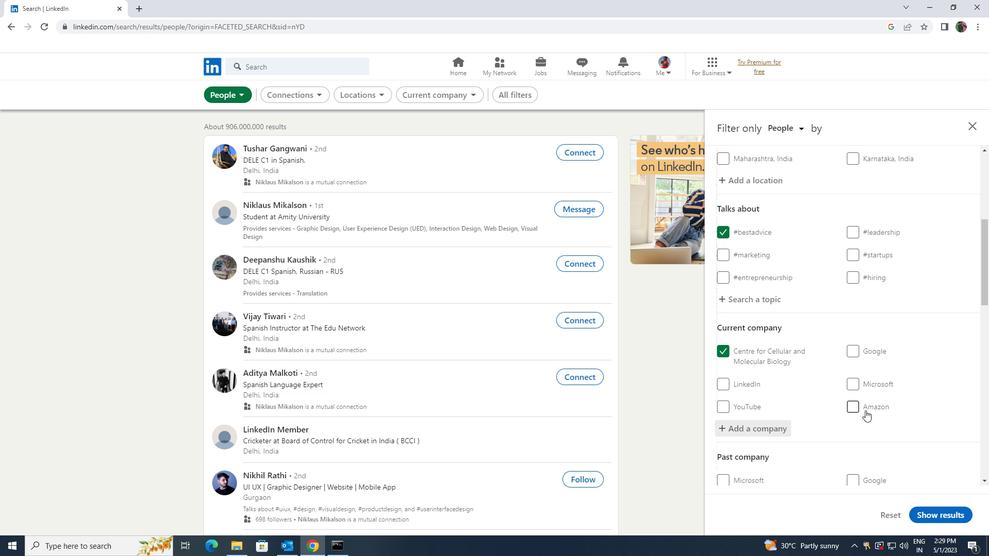 
Action: Mouse scrolled (865, 410) with delta (0, 0)
Screenshot: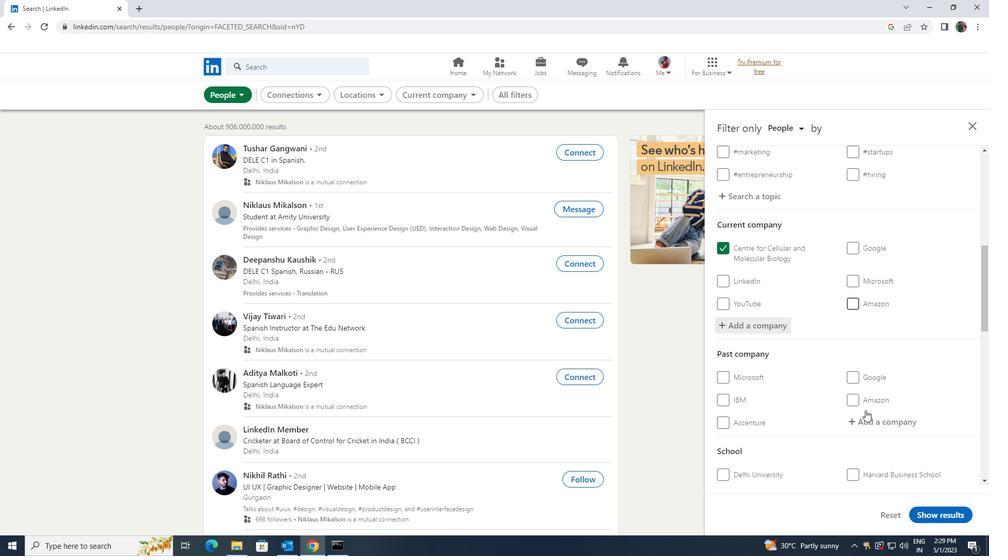 
Action: Mouse scrolled (865, 410) with delta (0, 0)
Screenshot: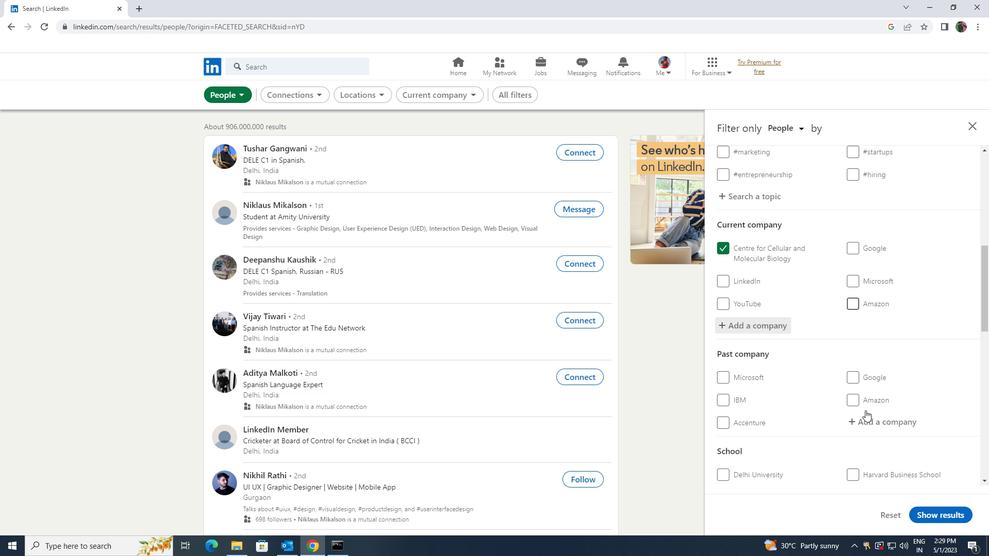 
Action: Mouse moved to (864, 421)
Screenshot: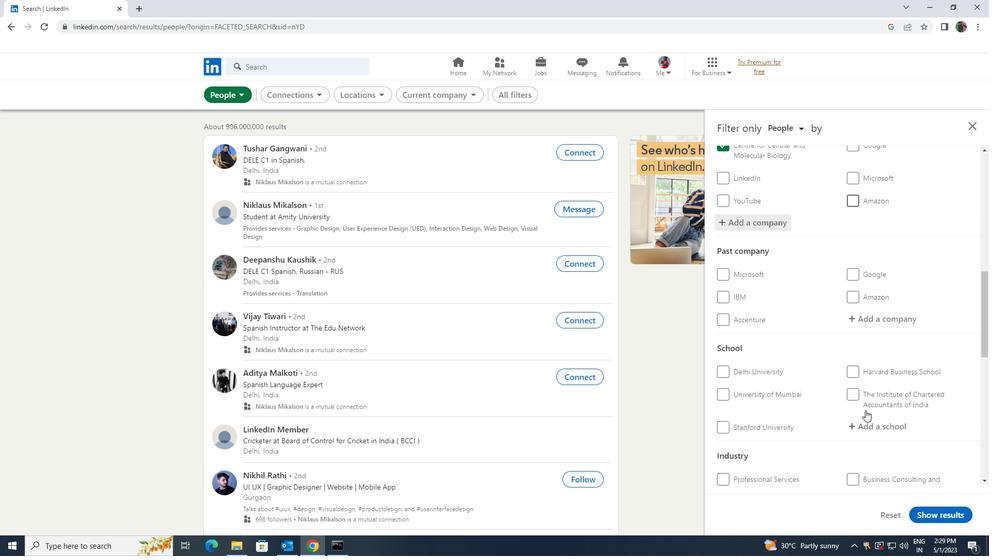 
Action: Mouse pressed left at (864, 421)
Screenshot: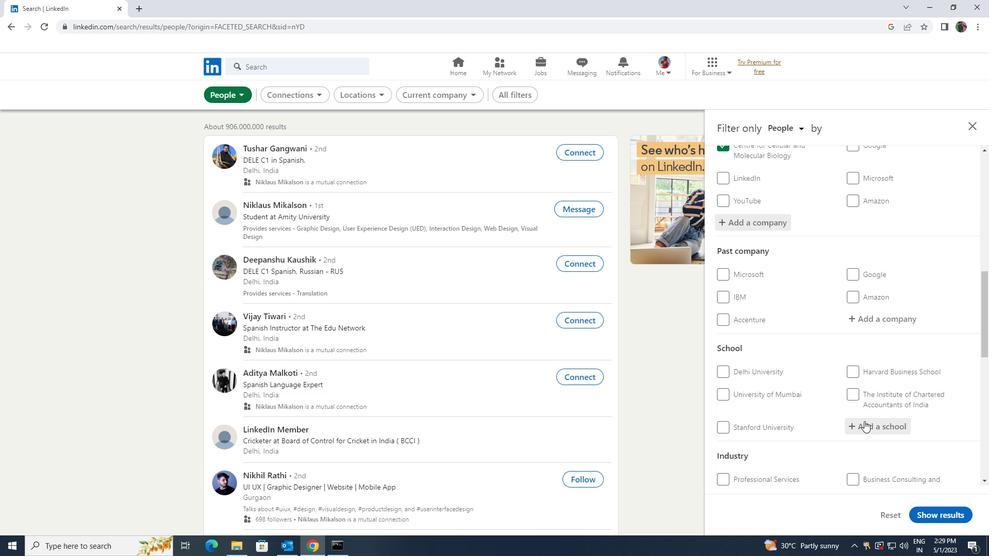 
Action: Key pressed <Key.shift>AMIY<Key.backspace>TY<Key.space><Key.shift>UNIVERSITY<Key.space><Key.shift>RAJA<Key.shift><Key.shift><Key.shift><Key.shift><Key.shift><Key.shift><Key.shift>RA<Key.shift>RA<Key.backspace><Key.backspace><Key.backspace><Key.backspace>
Screenshot: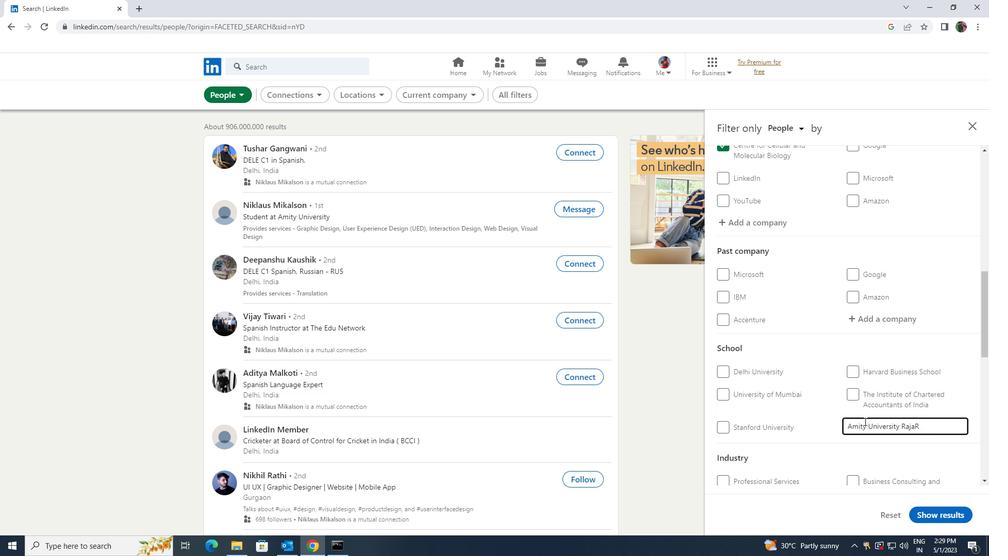 
Action: Mouse moved to (855, 436)
Screenshot: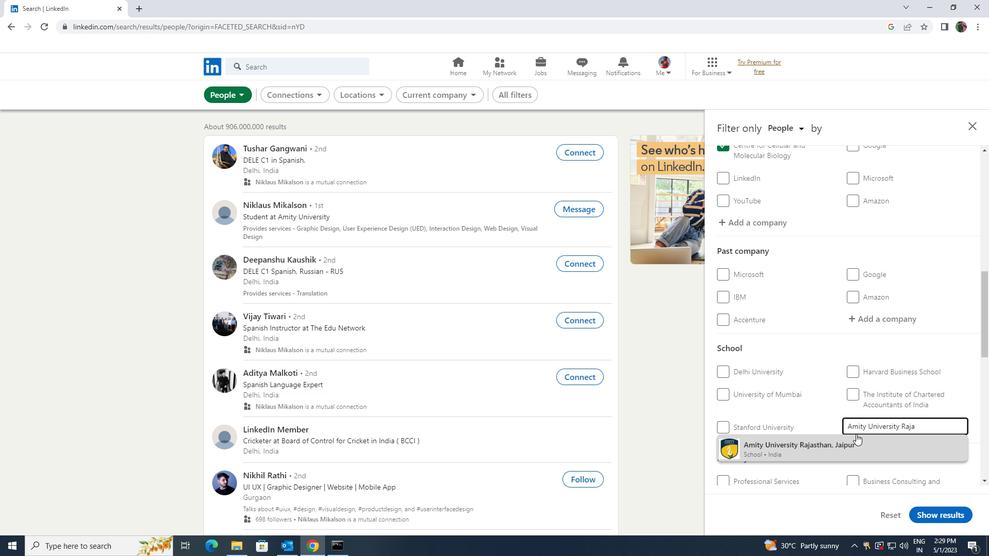 
Action: Mouse pressed left at (855, 436)
Screenshot: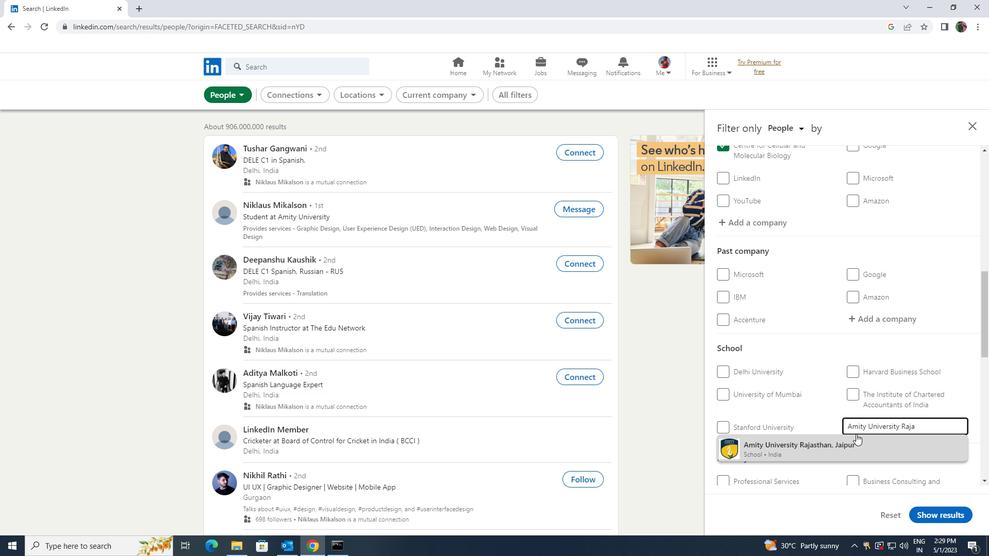 
Action: Mouse scrolled (855, 435) with delta (0, 0)
Screenshot: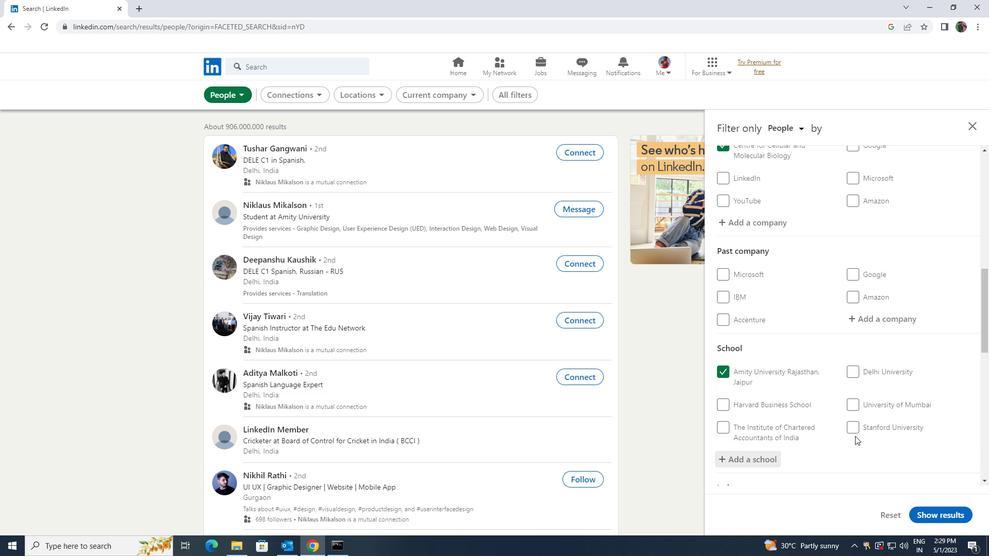 
Action: Mouse scrolled (855, 435) with delta (0, 0)
Screenshot: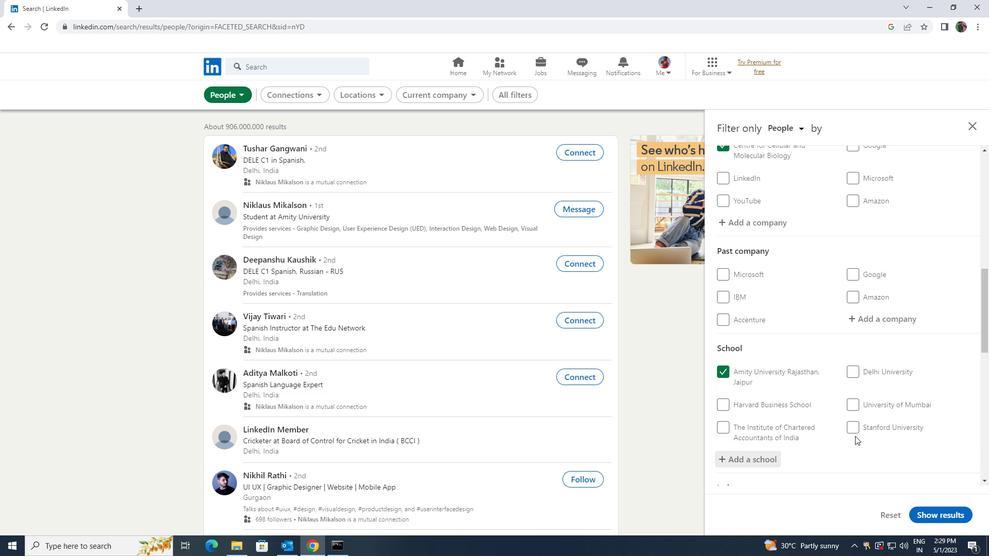 
Action: Mouse scrolled (855, 435) with delta (0, 0)
Screenshot: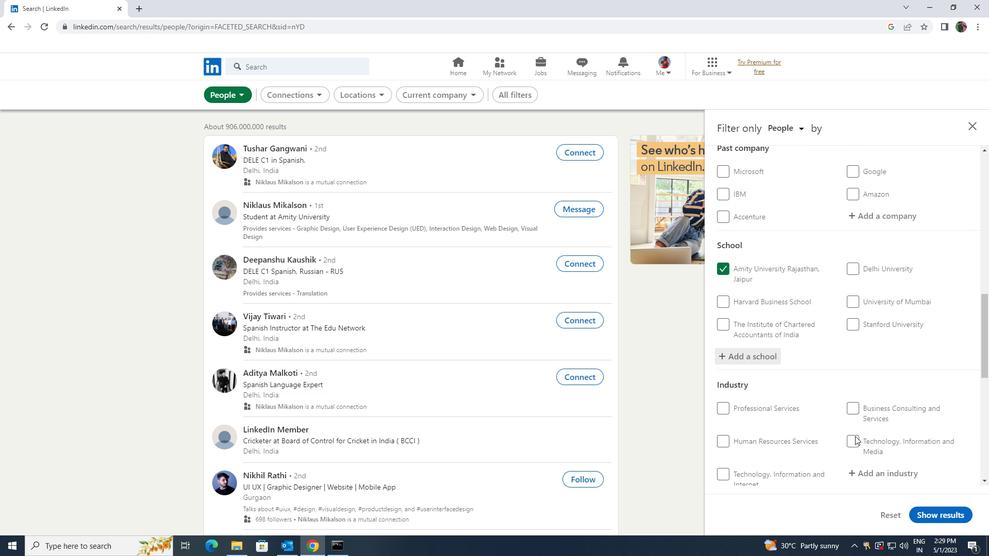 
Action: Mouse moved to (865, 429)
Screenshot: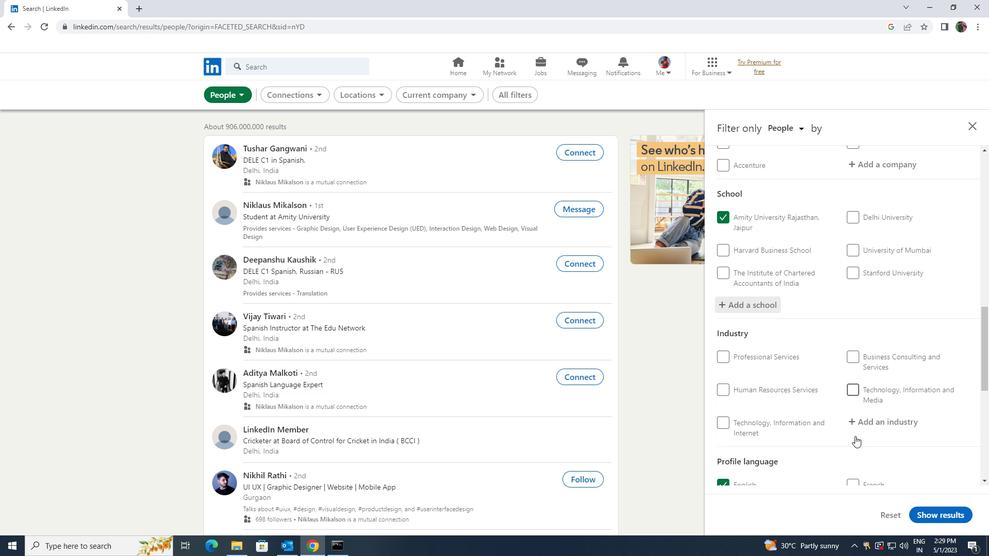
Action: Mouse pressed left at (865, 429)
Screenshot: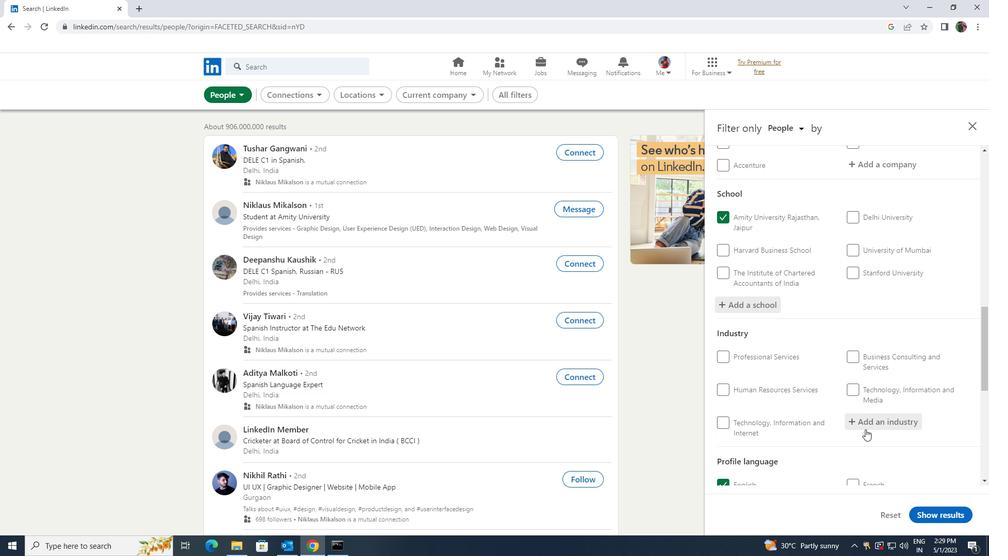 
Action: Key pressed <Key.shift>WHOLESALA<Key.backspace>E<Key.space><Key.shift>DRUGS
Screenshot: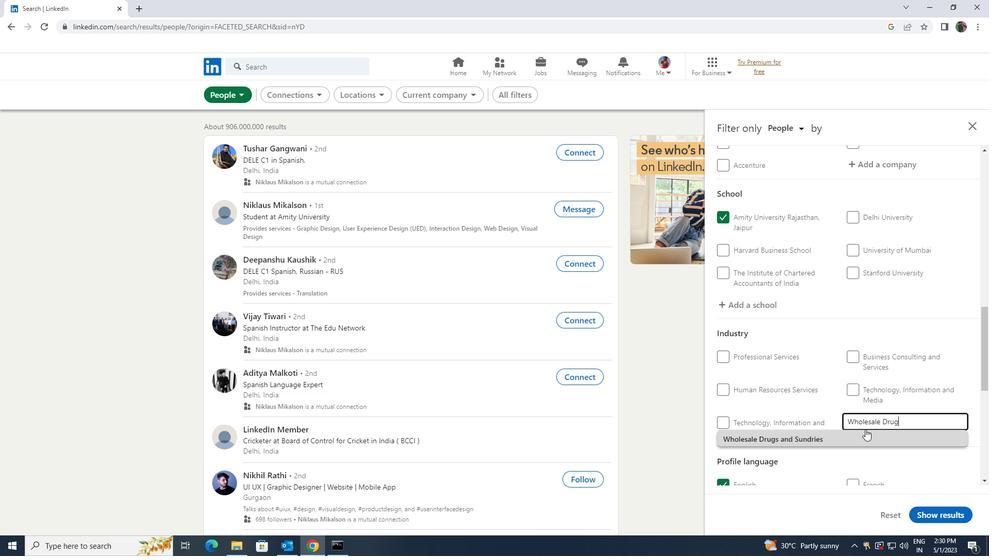 
Action: Mouse pressed left at (865, 429)
Screenshot: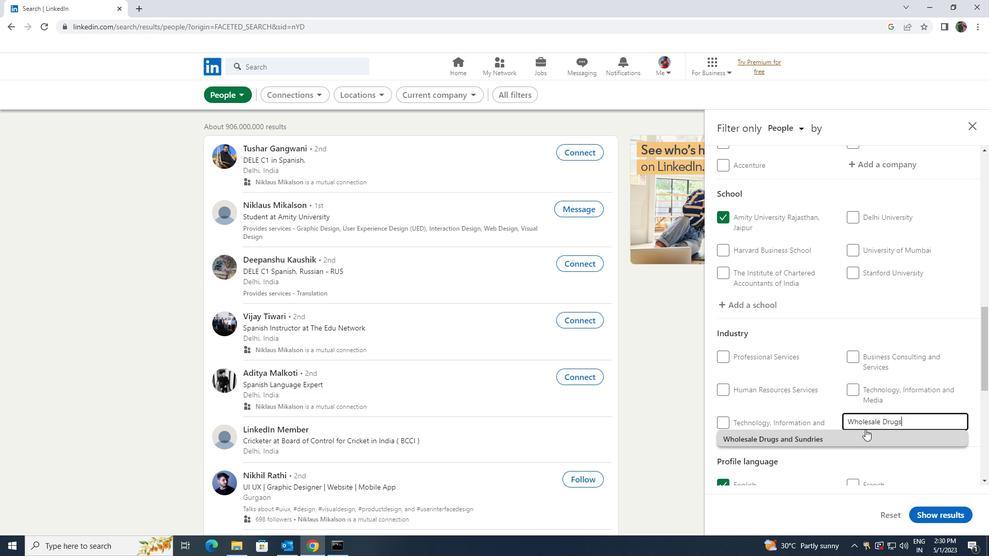 
Action: Mouse scrolled (865, 429) with delta (0, 0)
Screenshot: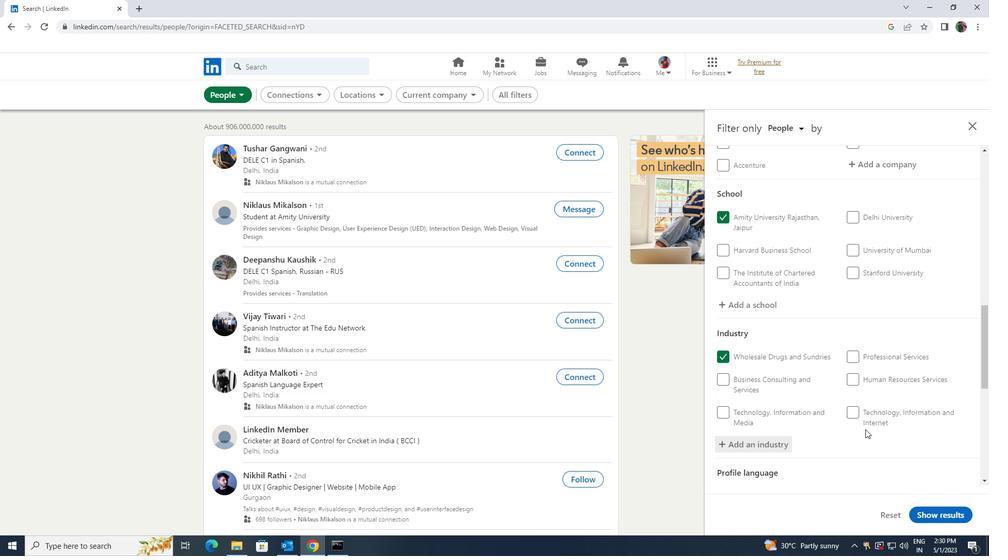
Action: Mouse scrolled (865, 429) with delta (0, 0)
Screenshot: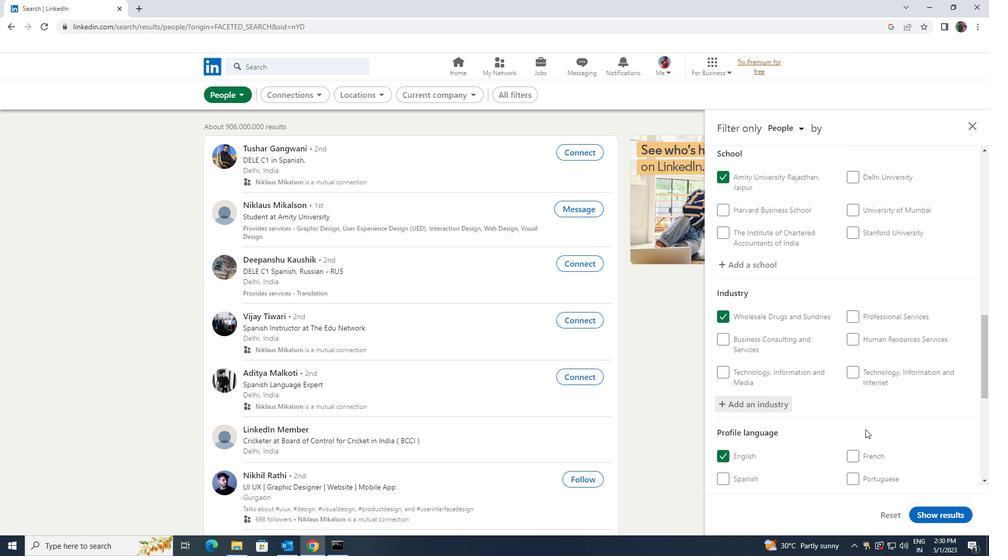 
Action: Mouse scrolled (865, 429) with delta (0, 0)
Screenshot: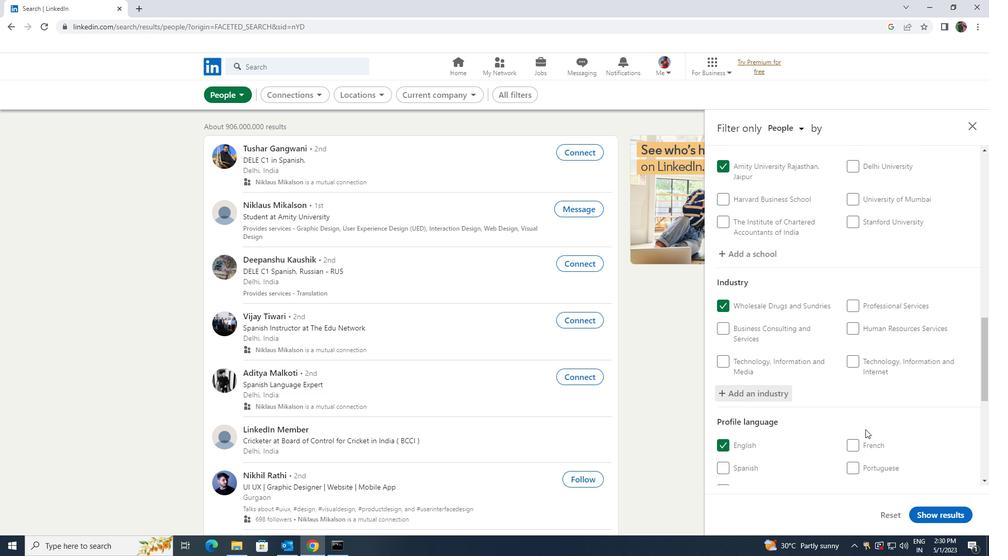 
Action: Mouse moved to (865, 429)
Screenshot: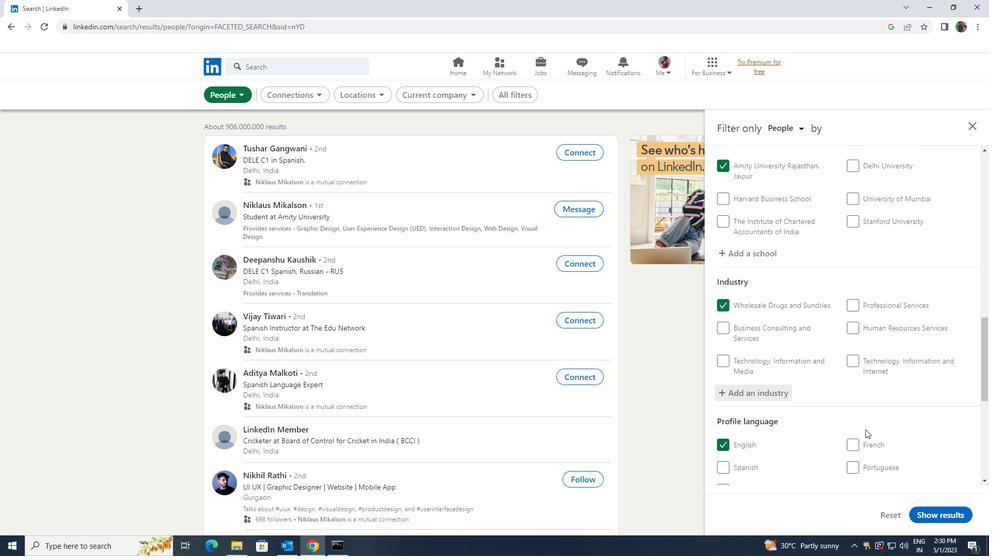 
Action: Mouse scrolled (865, 429) with delta (0, 0)
Screenshot: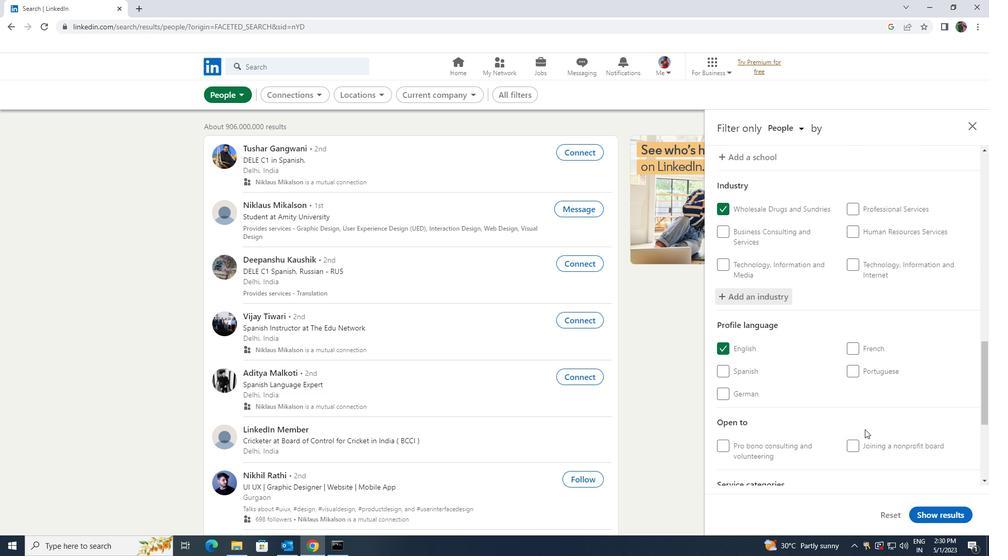 
Action: Mouse scrolled (865, 429) with delta (0, 0)
Screenshot: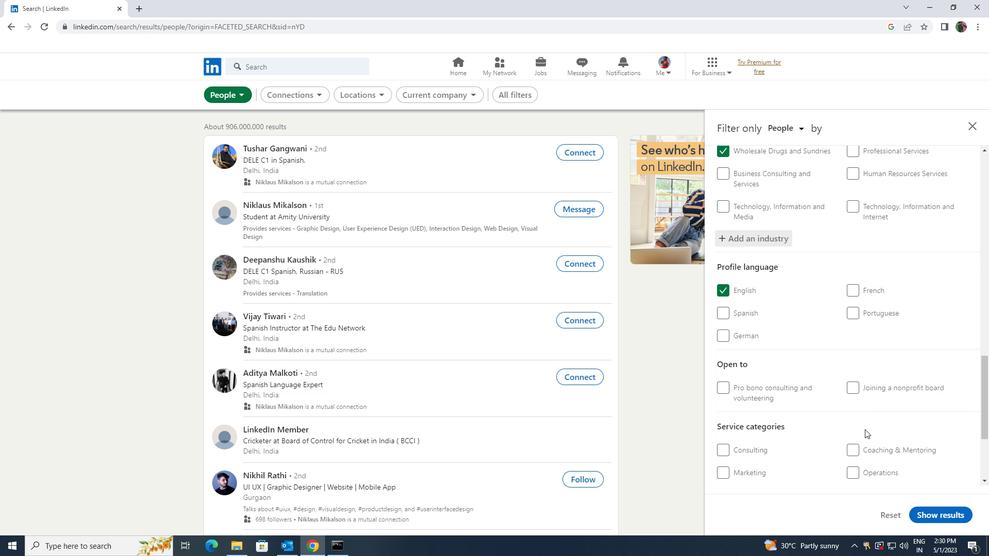 
Action: Mouse scrolled (865, 429) with delta (0, 0)
Screenshot: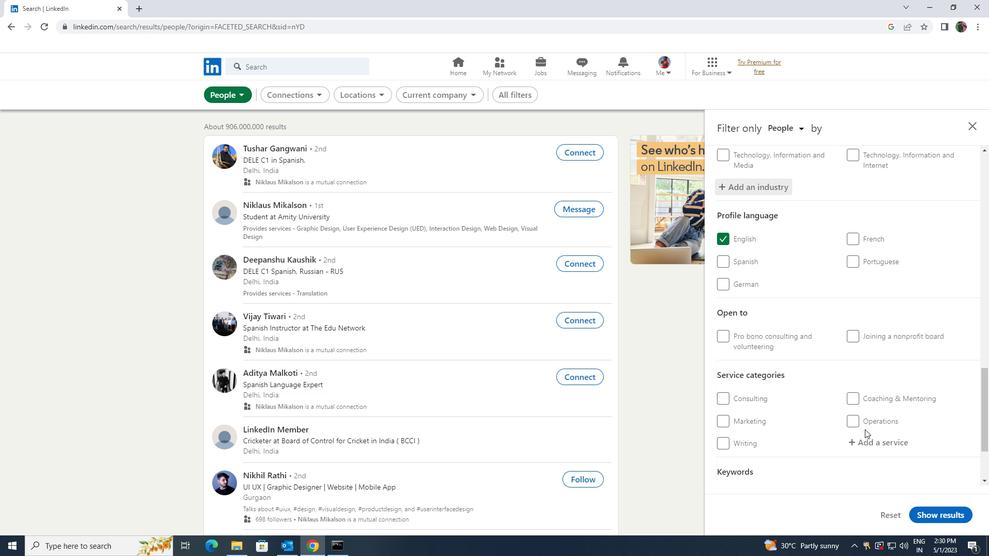 
Action: Mouse moved to (872, 395)
Screenshot: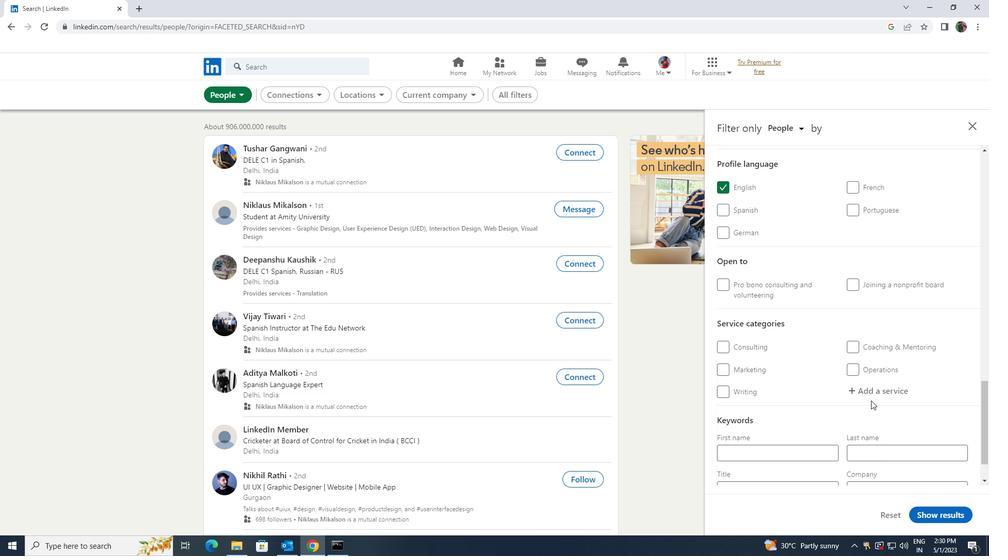 
Action: Mouse pressed left at (872, 395)
Screenshot: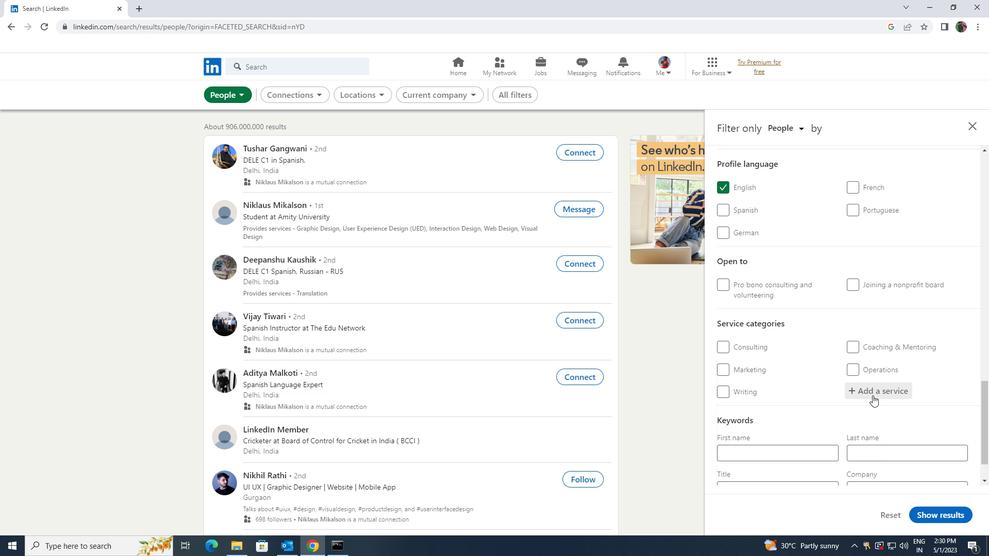 
Action: Key pressed <Key.shift><Key.shift><Key.shift><Key.shift><Key.shift><Key.shift><Key.shift><Key.shift>WORDPRE
Screenshot: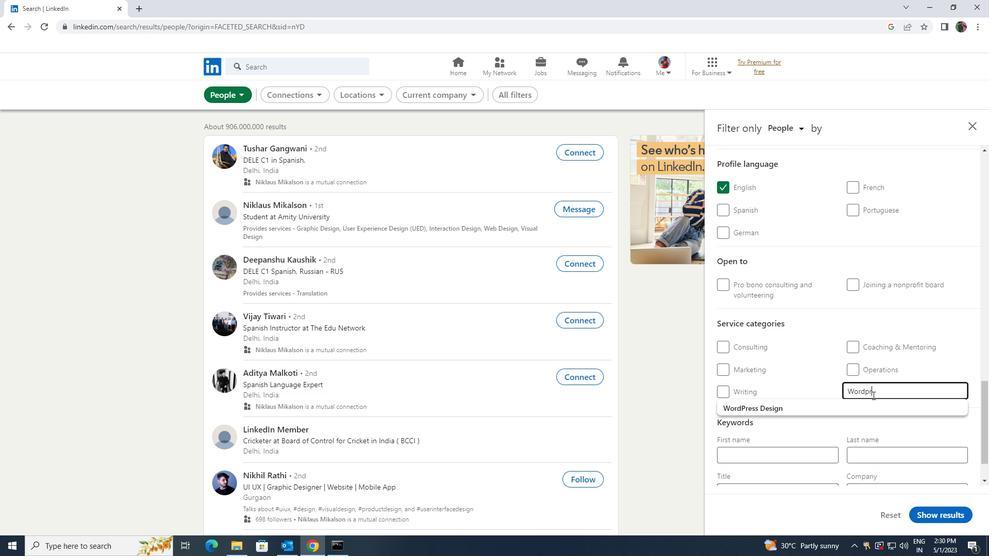 
Action: Mouse moved to (866, 408)
Screenshot: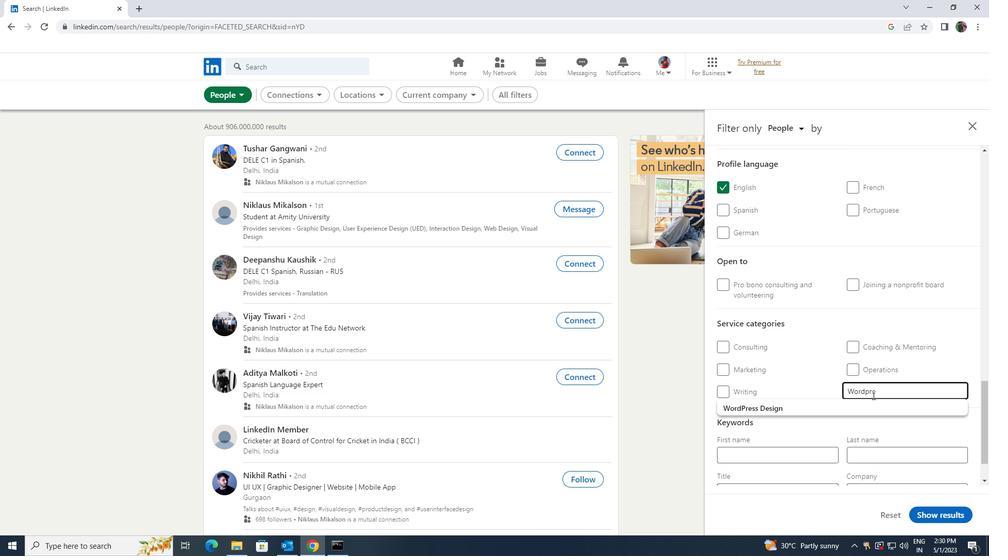 
Action: Mouse pressed left at (866, 408)
Screenshot: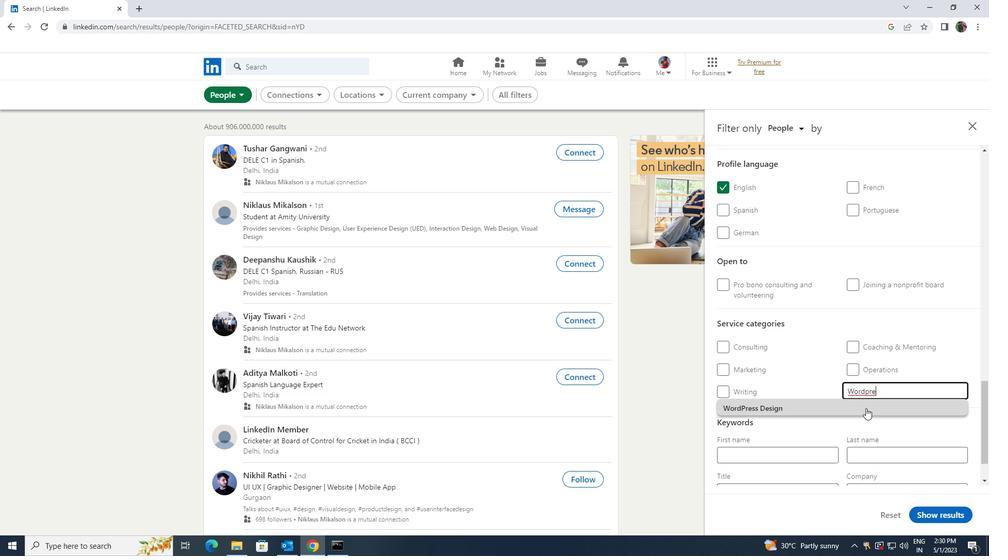 
Action: Mouse moved to (861, 401)
Screenshot: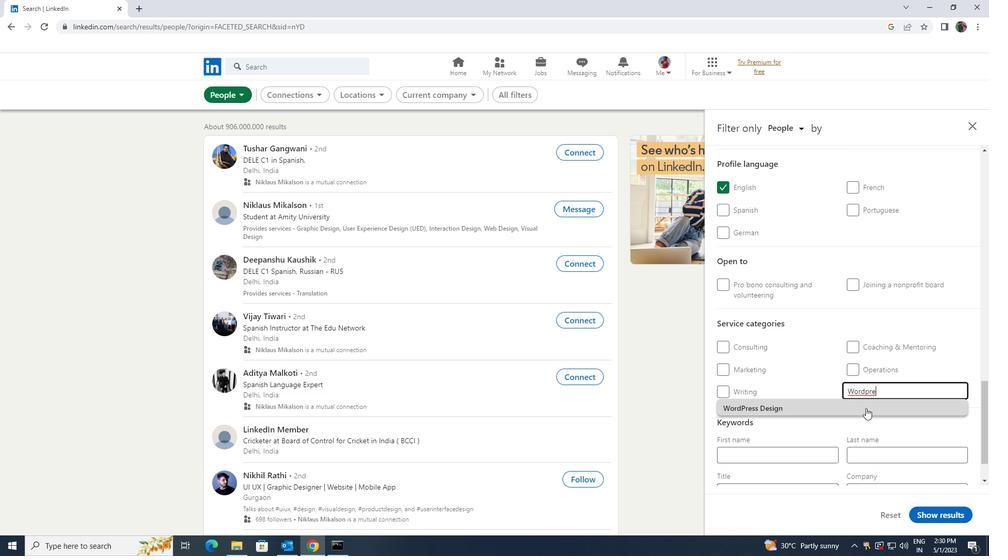 
Action: Mouse scrolled (861, 400) with delta (0, 0)
Screenshot: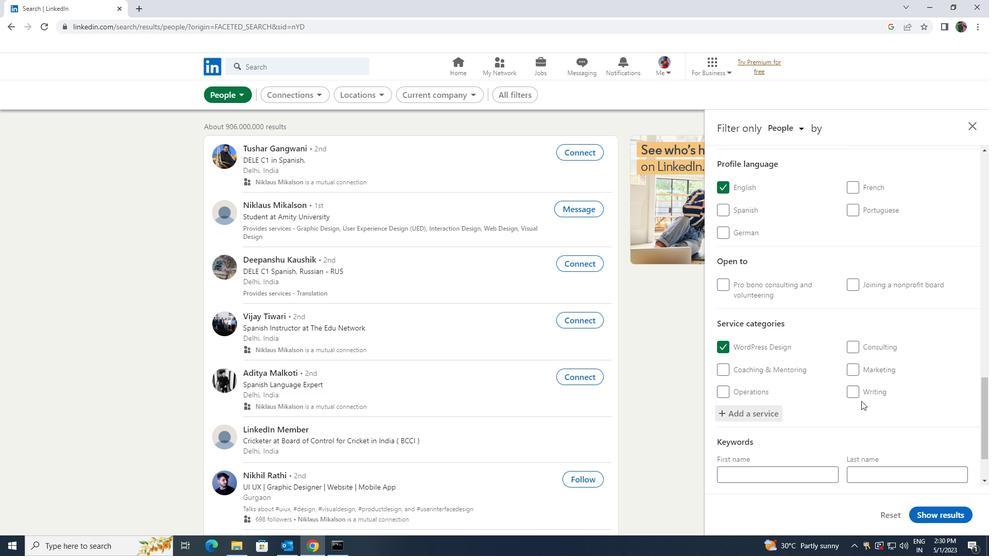 
Action: Mouse scrolled (861, 400) with delta (0, 0)
Screenshot: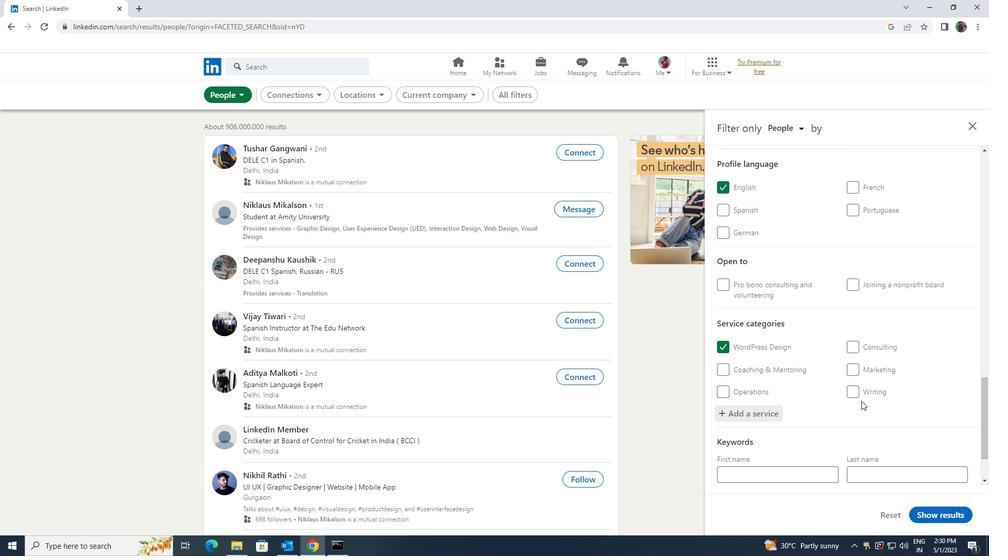 
Action: Mouse moved to (860, 400)
Screenshot: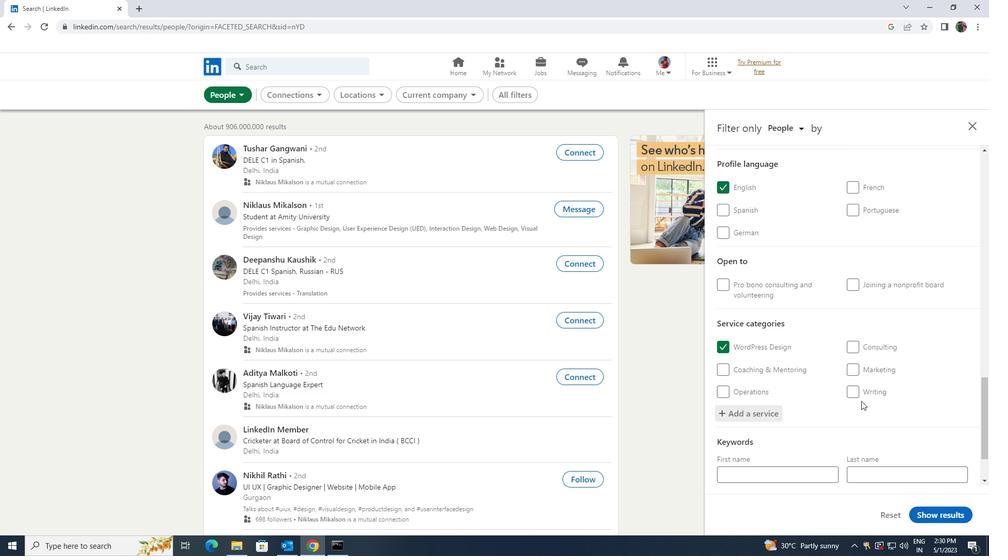 
Action: Mouse scrolled (860, 400) with delta (0, 0)
Screenshot: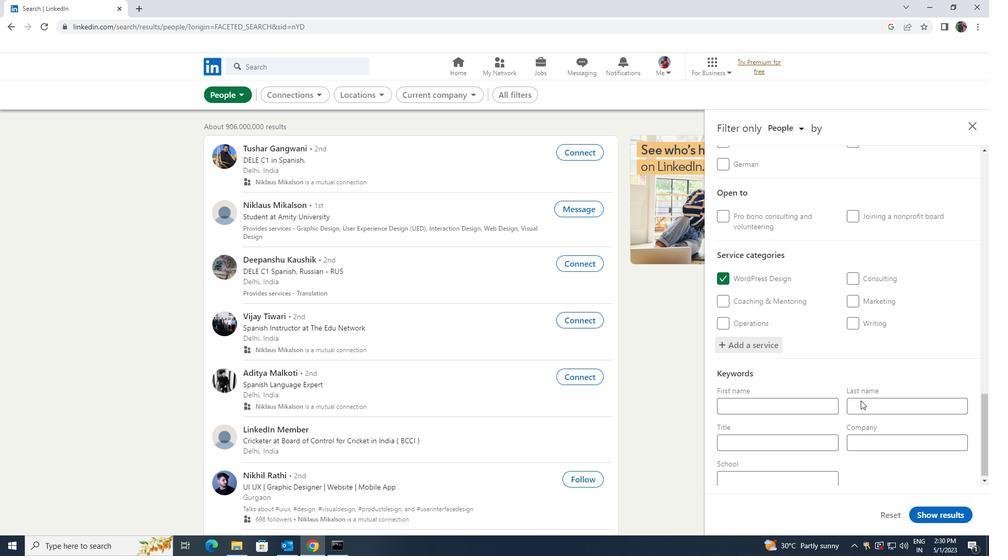 
Action: Mouse scrolled (860, 400) with delta (0, 0)
Screenshot: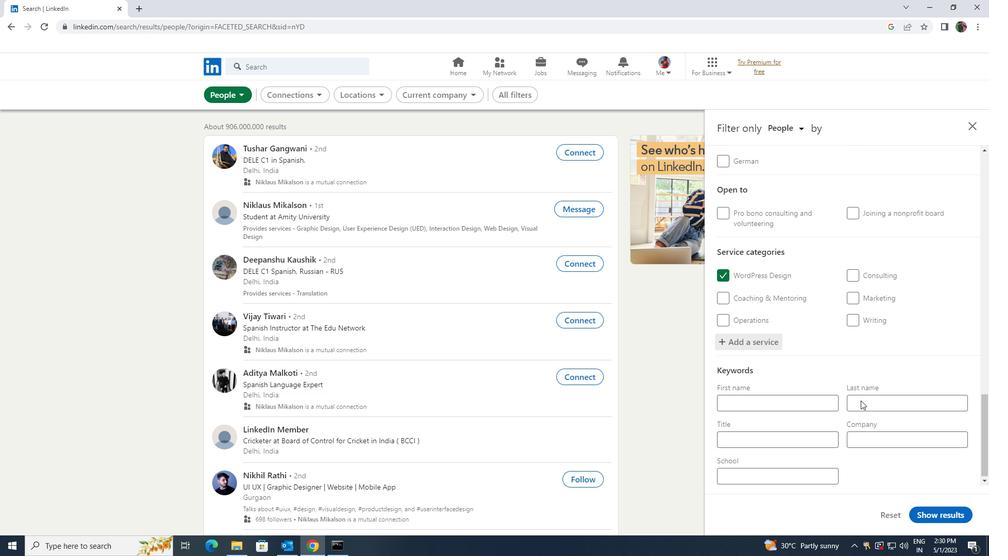 
Action: Mouse moved to (830, 438)
Screenshot: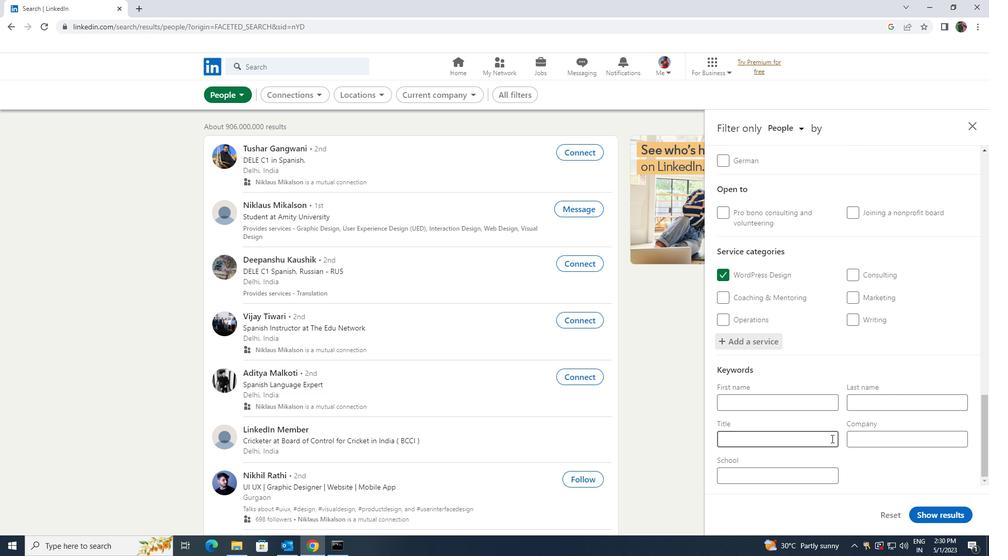 
Action: Mouse pressed left at (830, 438)
Screenshot: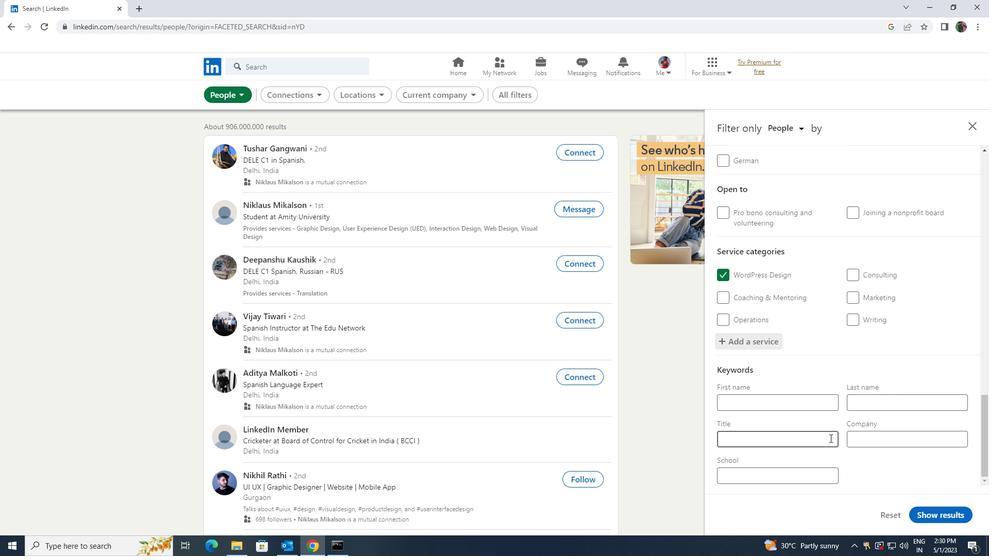 
Action: Mouse moved to (832, 432)
Screenshot: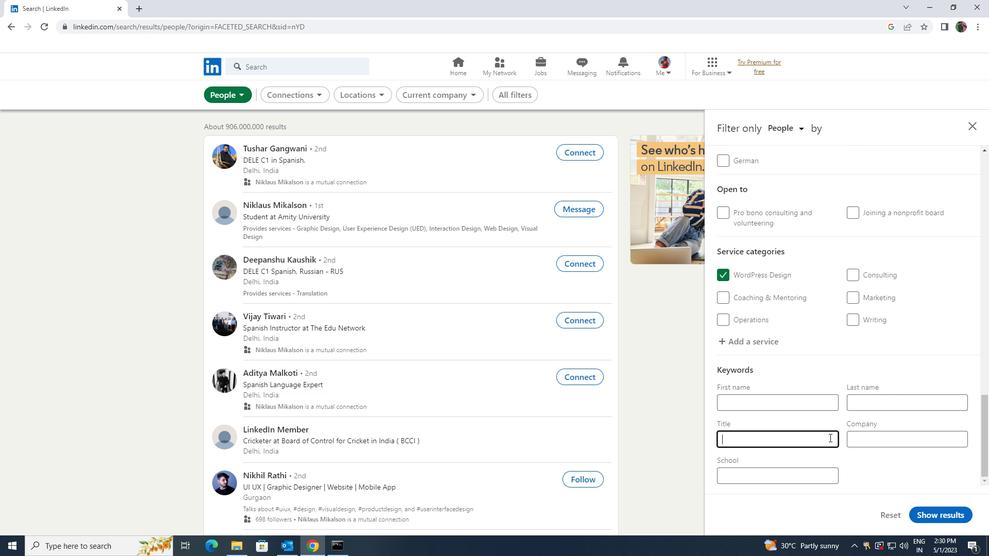 
Action: Key pressed <Key.shift>MUSICIAN
Screenshot: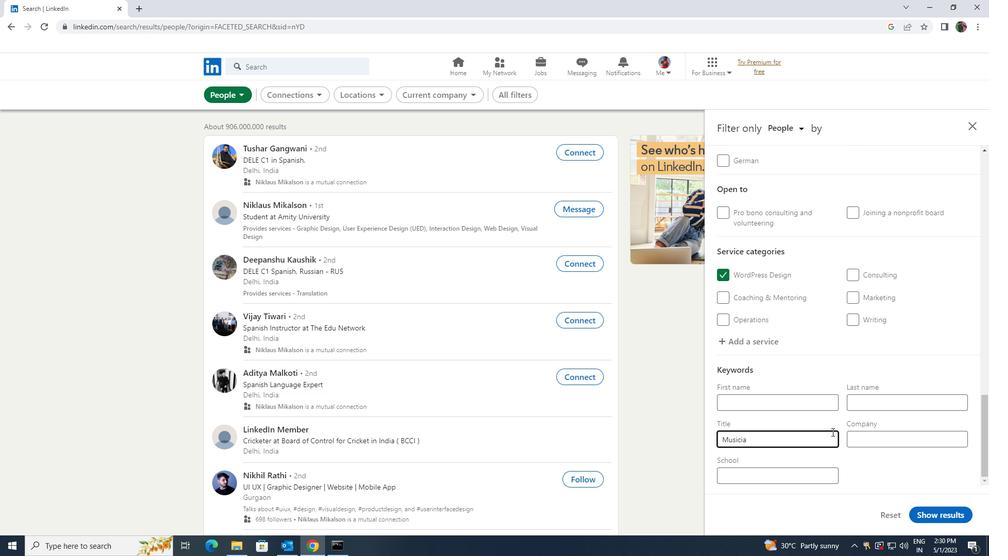 
Action: Mouse moved to (922, 513)
Screenshot: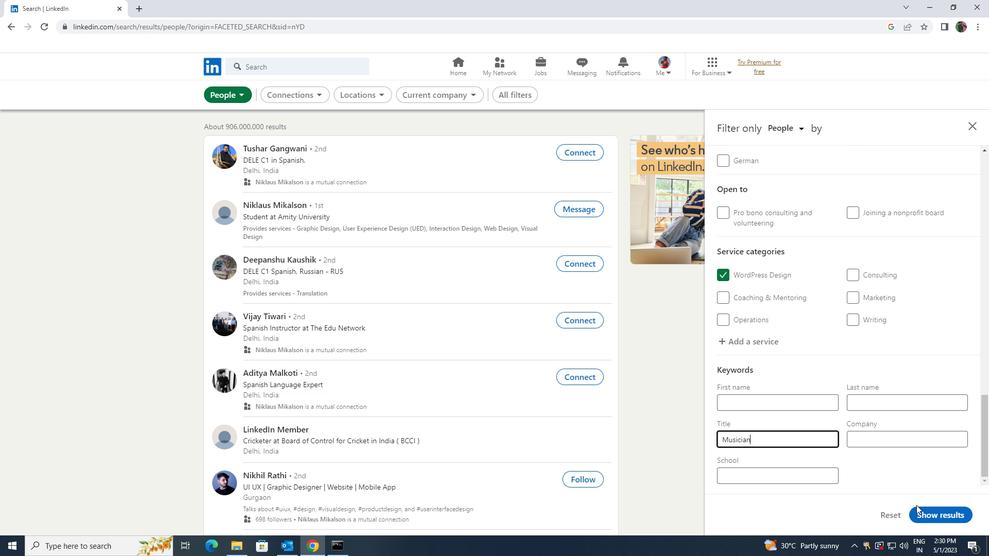 
Action: Mouse pressed left at (922, 513)
Screenshot: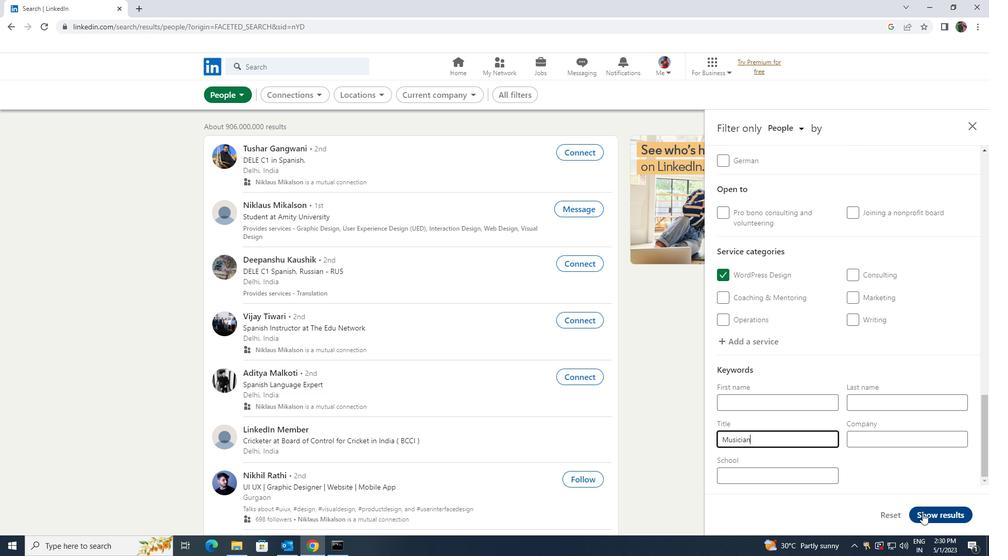 
